 Task: Look for space in East Millcreek, United States from 6th September, 2023 to 15th September, 2023 for 6 adults in price range Rs.8000 to Rs.12000. Place can be entire place or private room with 6 bedrooms having 6 beds and 6 bathrooms. Property type can be house, flat, guest house. Amenities needed are: wifi, TV, free parkinig on premises, gym, breakfast. Booking option can be shelf check-in. Required host language is English.
Action: Mouse moved to (422, 105)
Screenshot: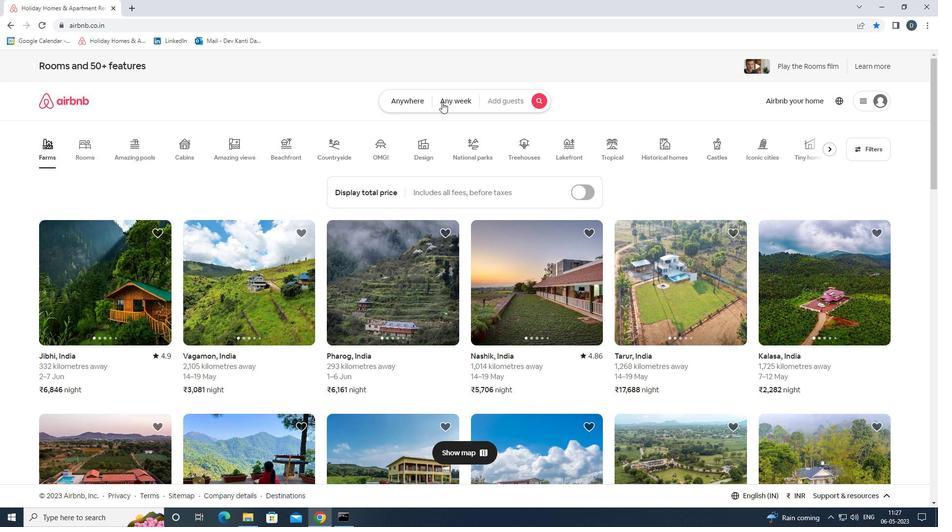 
Action: Mouse pressed left at (422, 105)
Screenshot: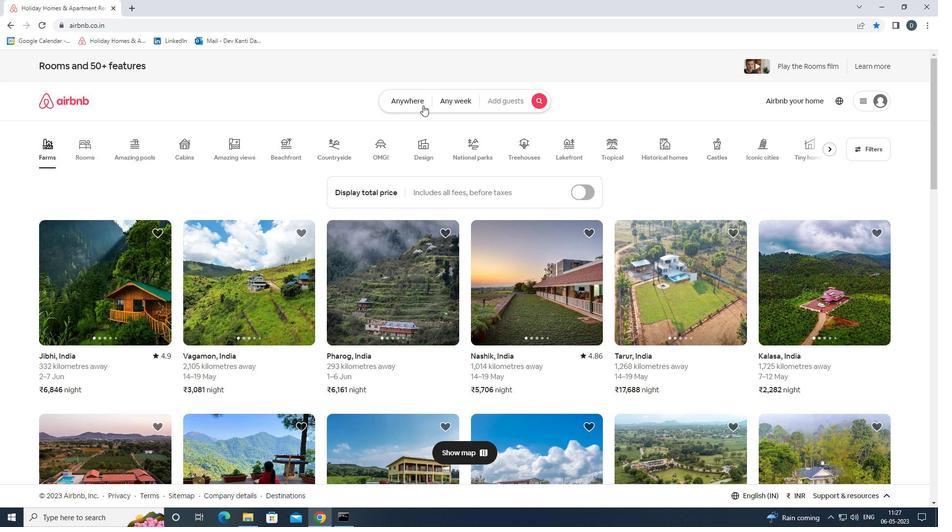 
Action: Mouse moved to (335, 139)
Screenshot: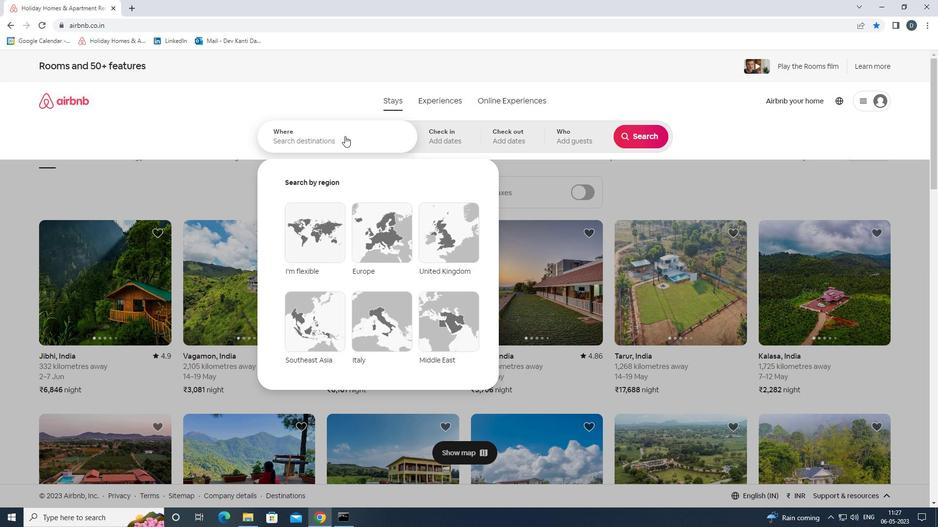 
Action: Mouse pressed left at (335, 139)
Screenshot: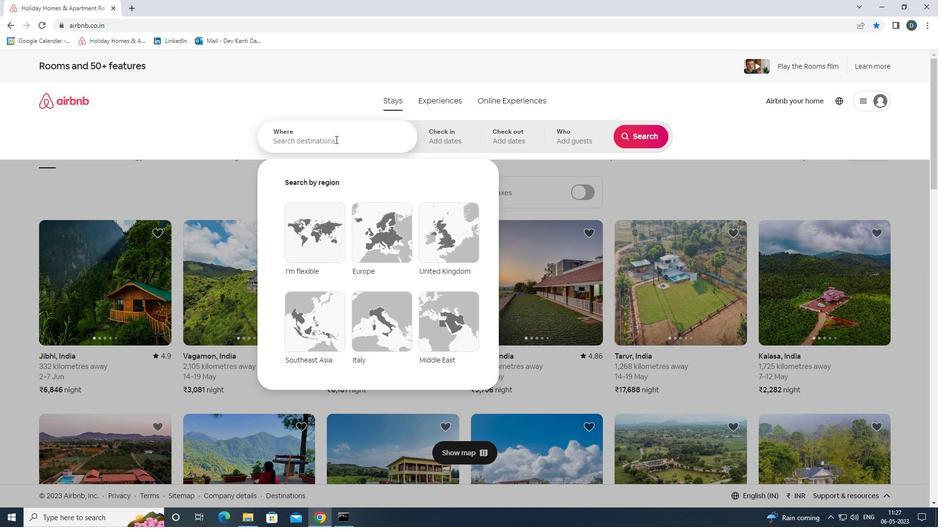 
Action: Key pressed <Key.shift>EAST<Key.space><Key.shift>MILLCREEK,<Key.shift>UNITED<Key.space><Key.shift>STATE<Key.backspace><Key.backspace><Key.backspace><Key.backspace>TATES<Key.enter>
Screenshot: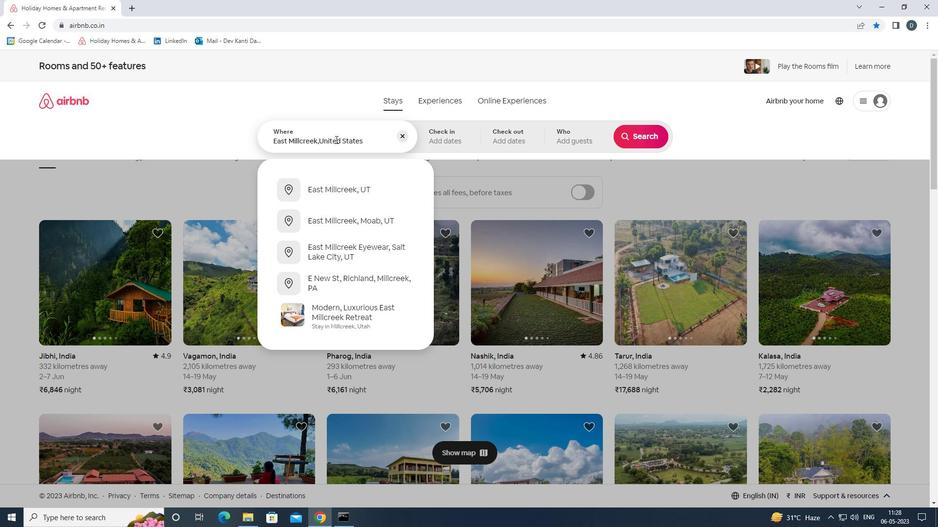 
Action: Mouse moved to (637, 219)
Screenshot: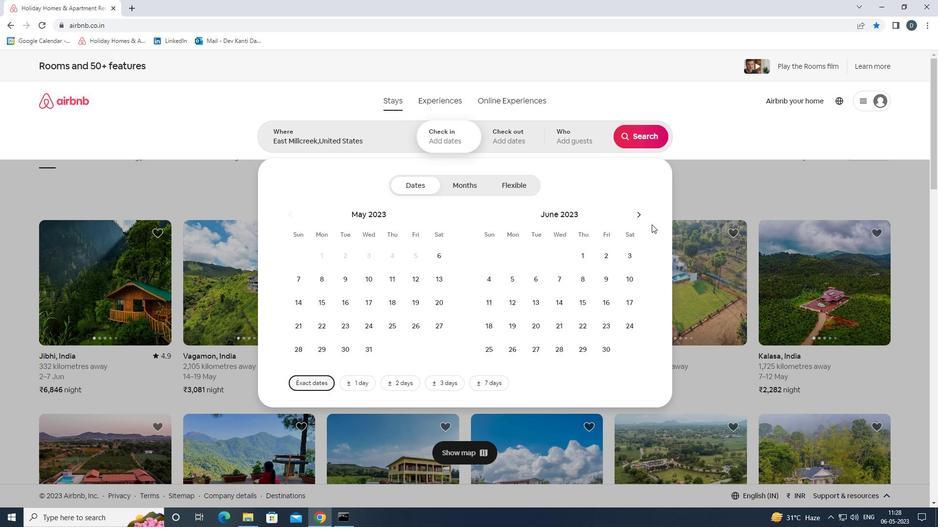 
Action: Mouse pressed left at (637, 219)
Screenshot: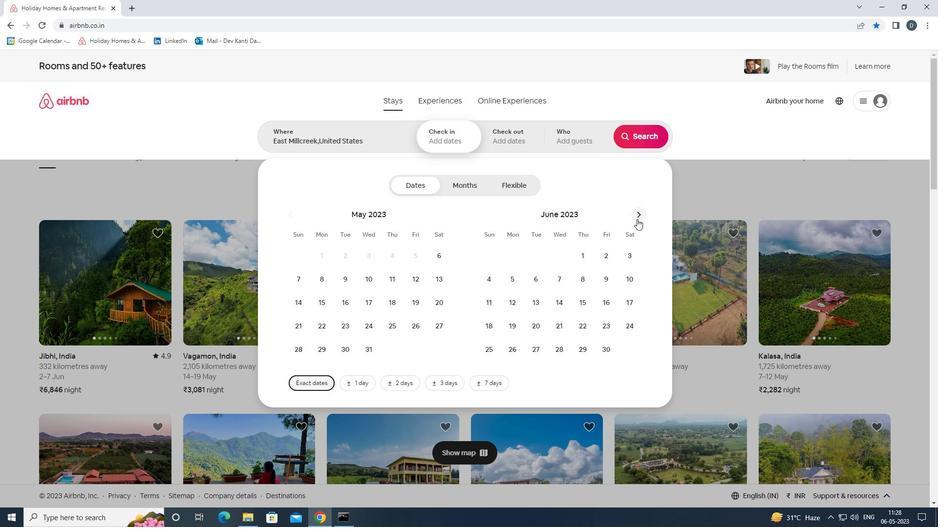 
Action: Mouse pressed left at (637, 219)
Screenshot: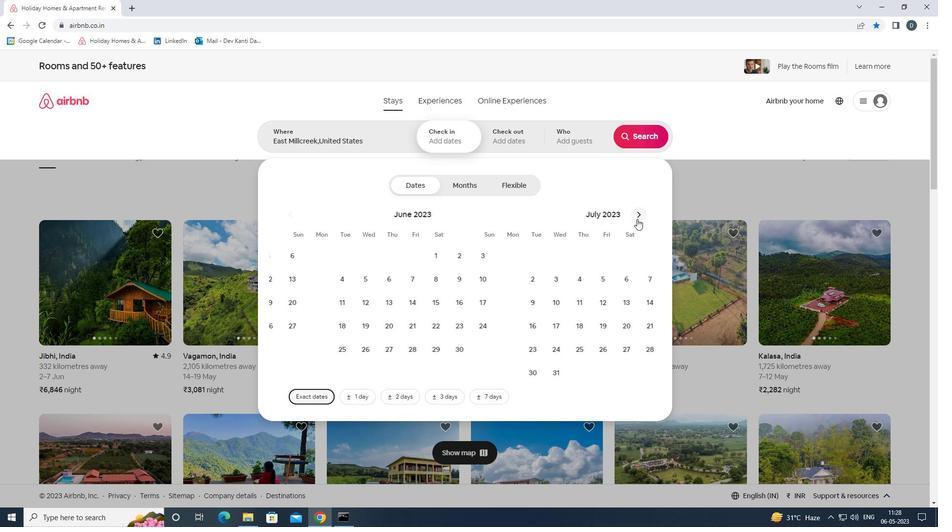 
Action: Mouse pressed left at (637, 219)
Screenshot: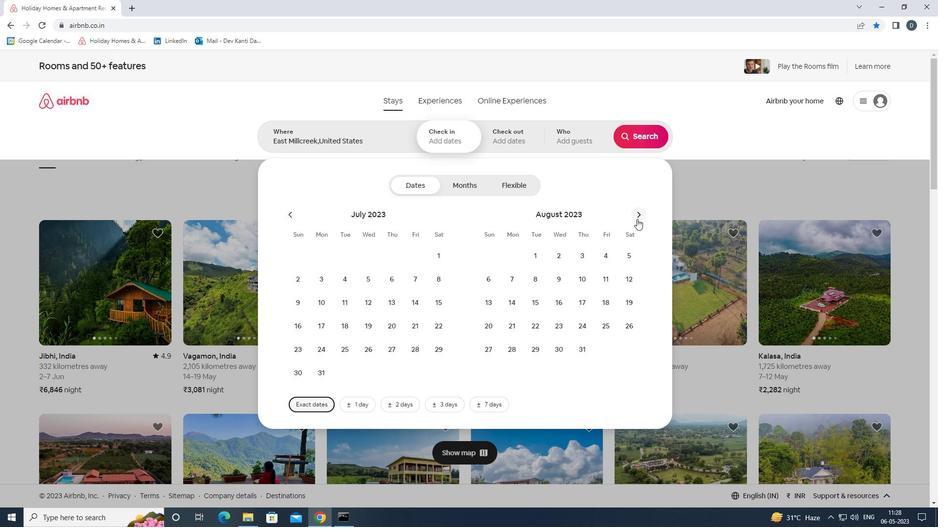 
Action: Mouse moved to (561, 279)
Screenshot: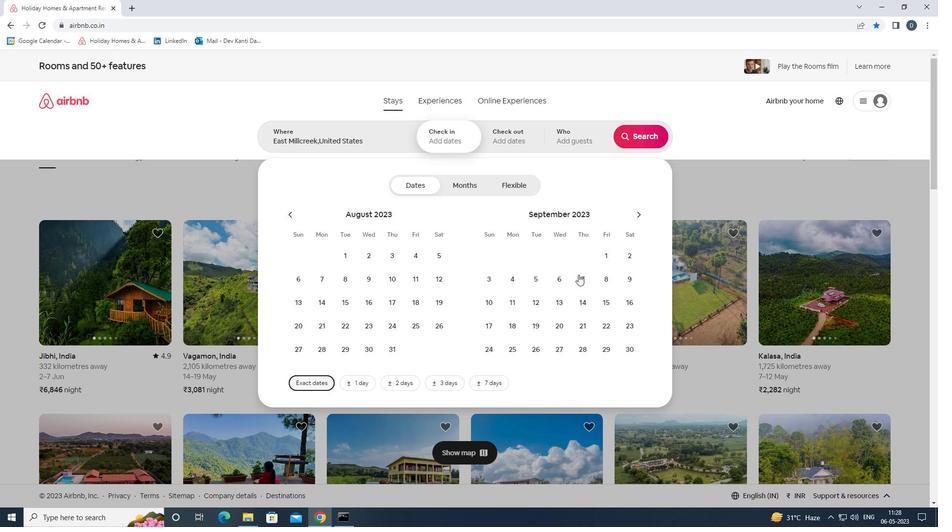 
Action: Mouse pressed left at (561, 279)
Screenshot: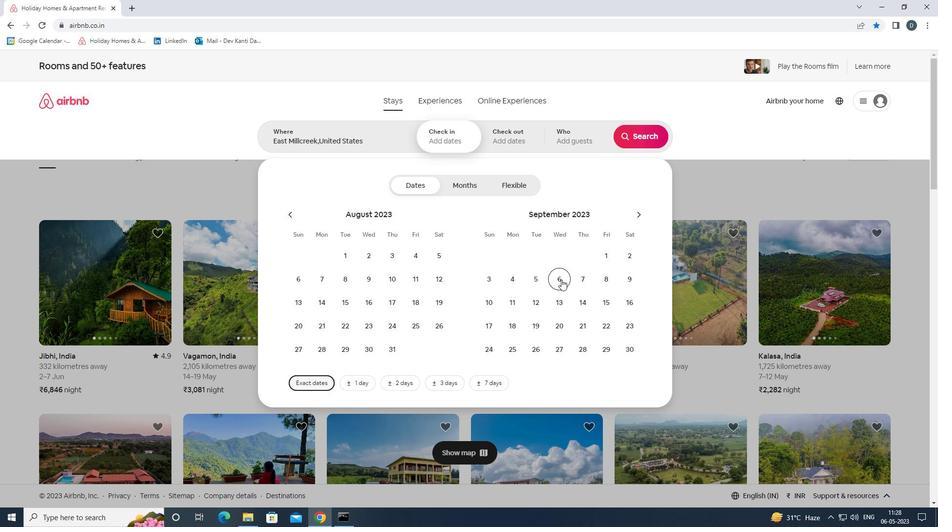 
Action: Mouse moved to (611, 300)
Screenshot: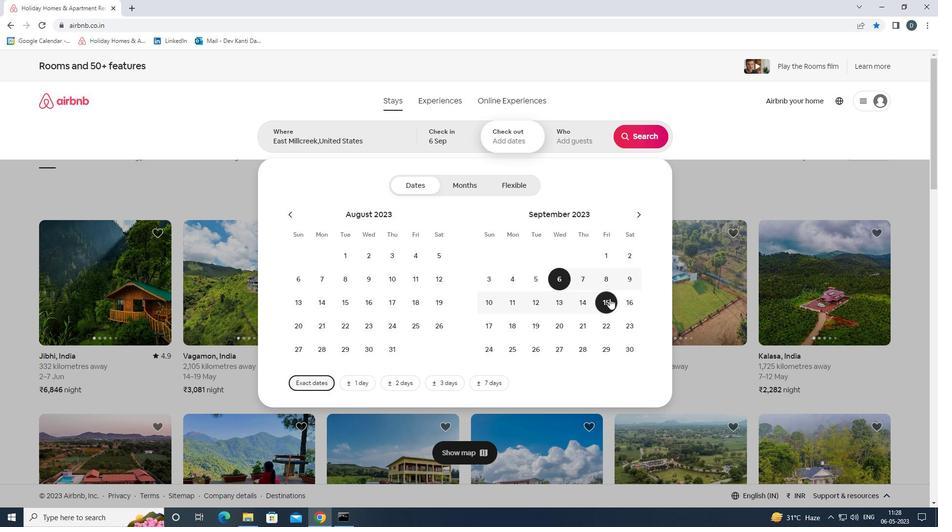 
Action: Mouse pressed left at (611, 300)
Screenshot: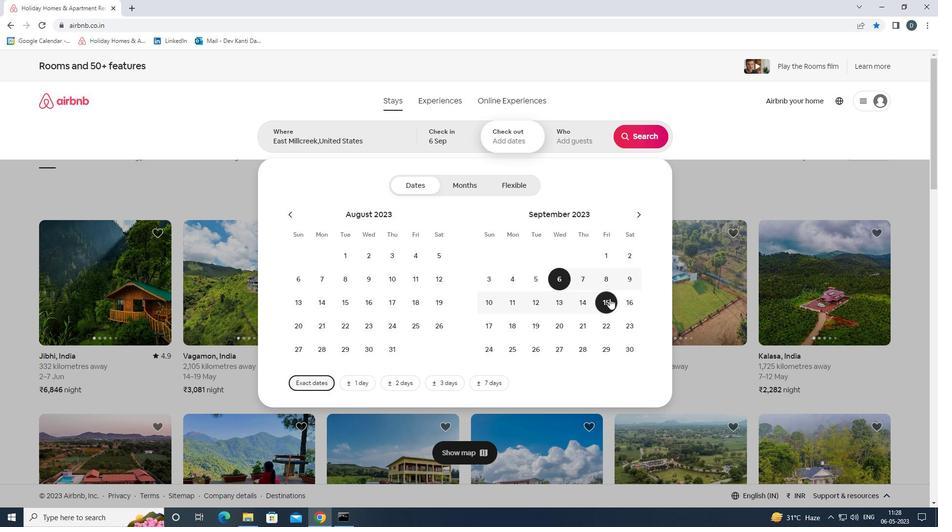 
Action: Mouse moved to (575, 140)
Screenshot: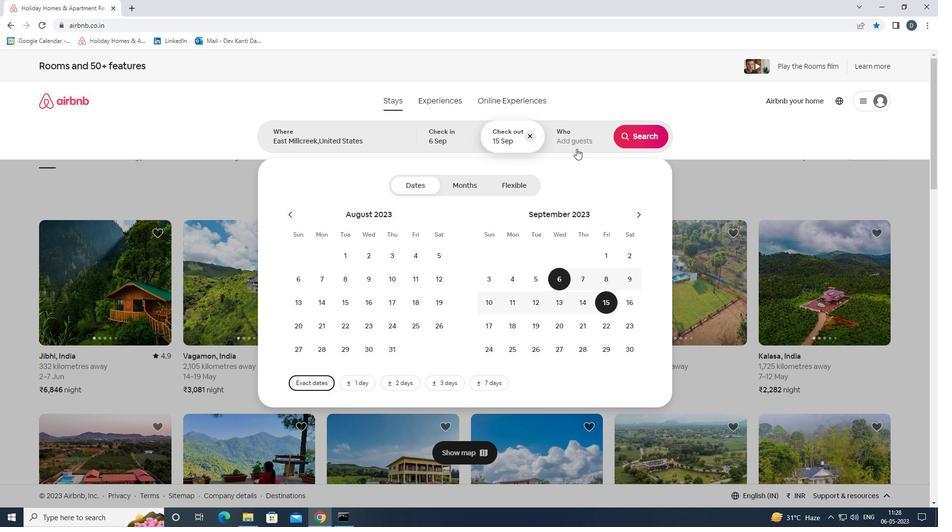 
Action: Mouse pressed left at (575, 140)
Screenshot: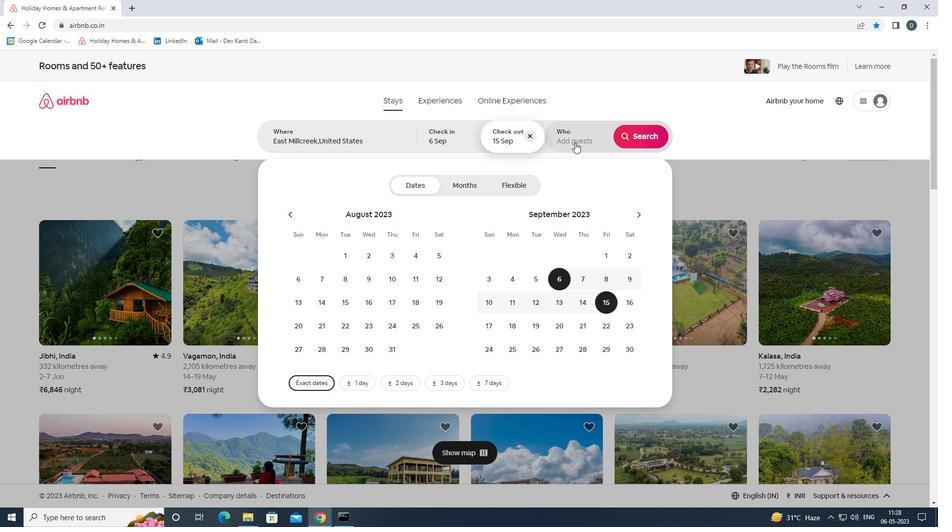 
Action: Mouse moved to (639, 190)
Screenshot: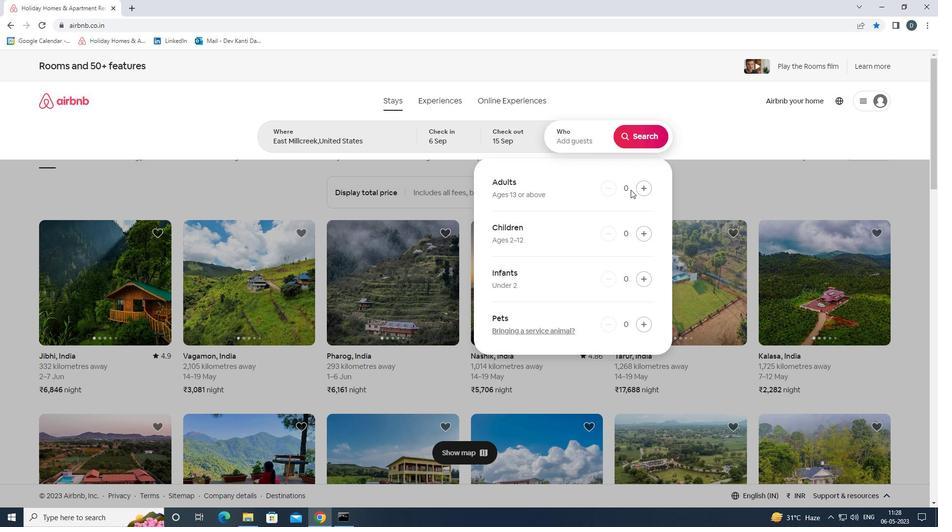 
Action: Mouse pressed left at (639, 190)
Screenshot: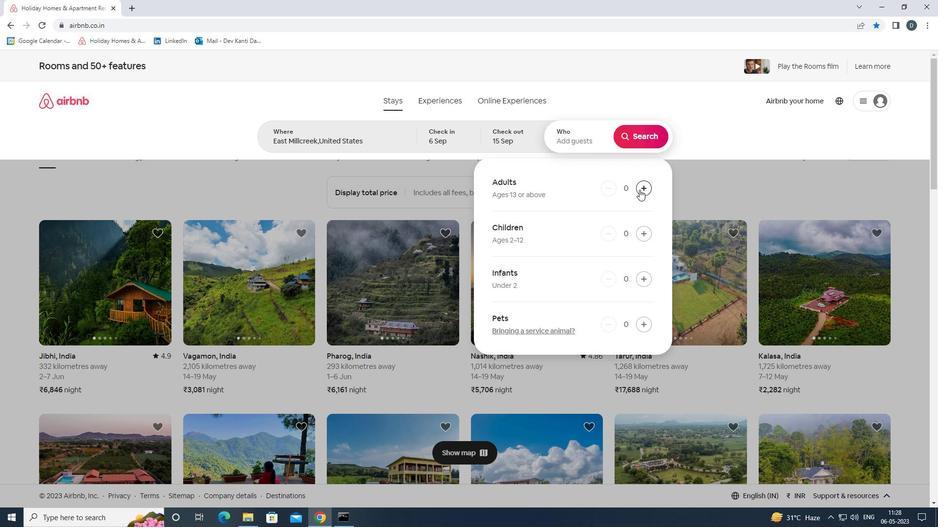 
Action: Mouse pressed left at (639, 190)
Screenshot: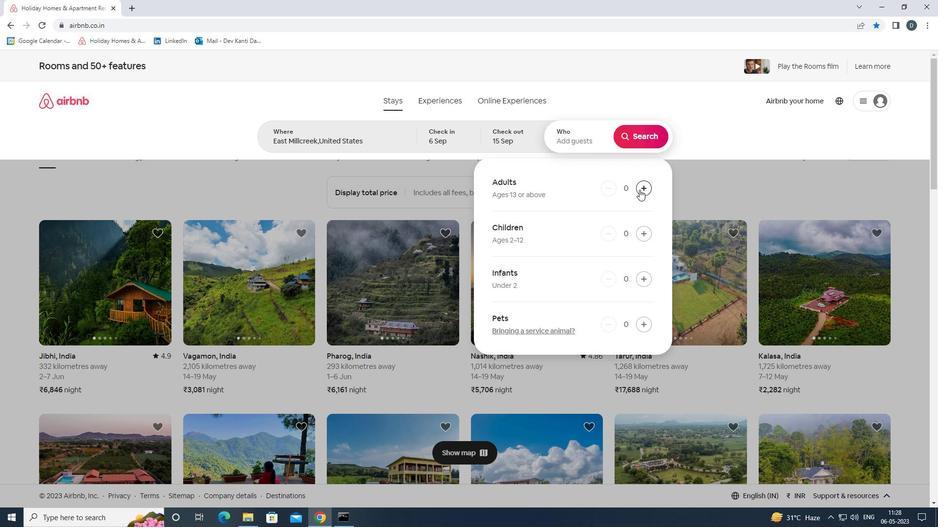 
Action: Mouse pressed left at (639, 190)
Screenshot: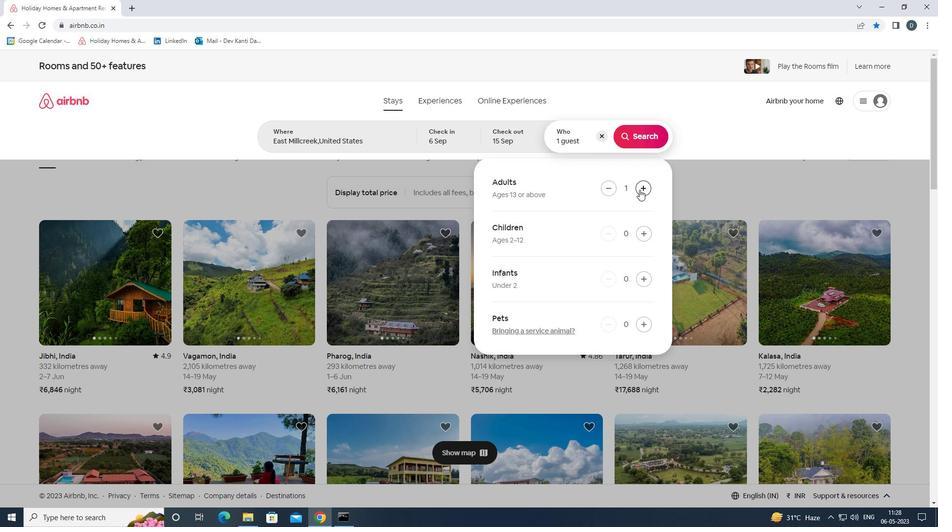 
Action: Mouse pressed left at (639, 190)
Screenshot: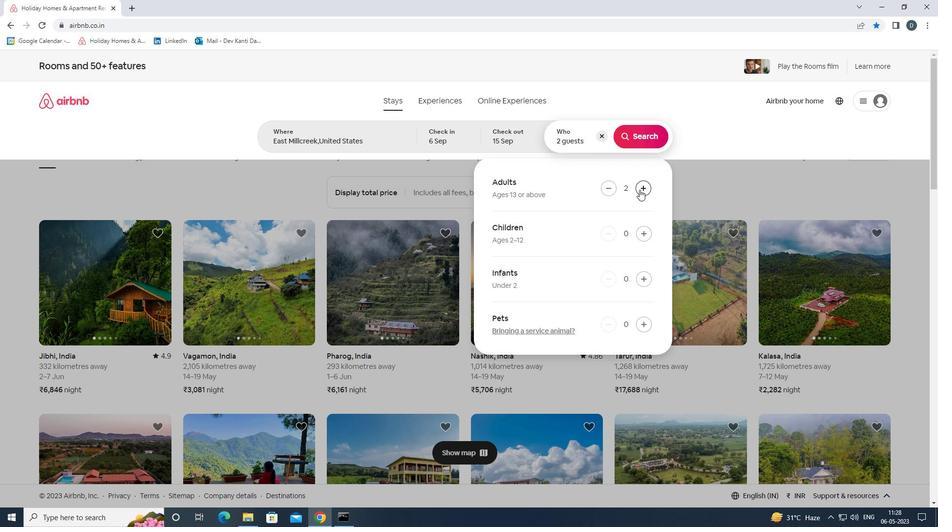 
Action: Mouse pressed left at (639, 190)
Screenshot: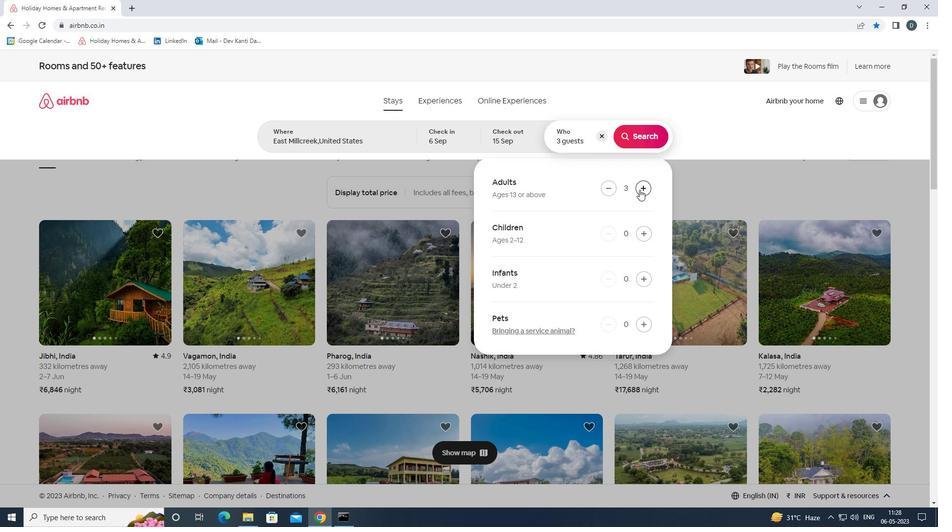 
Action: Mouse pressed left at (639, 190)
Screenshot: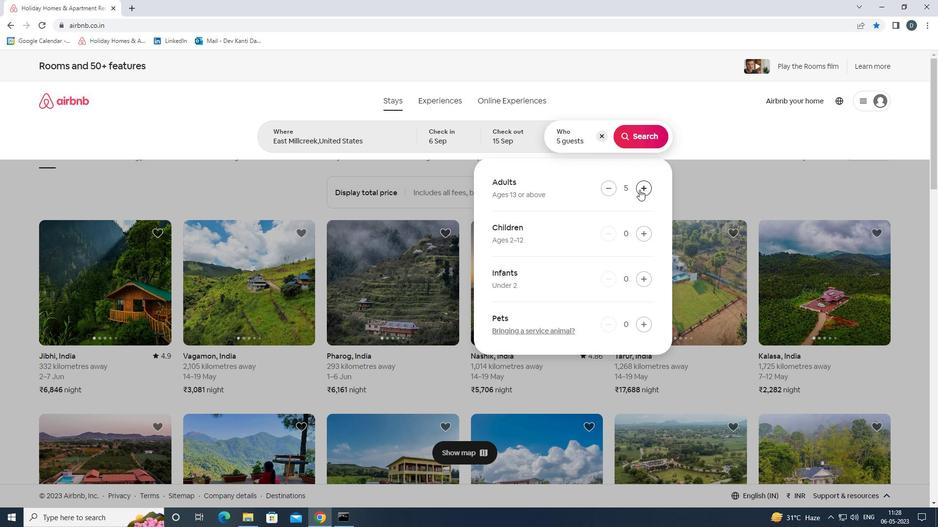 
Action: Mouse moved to (639, 134)
Screenshot: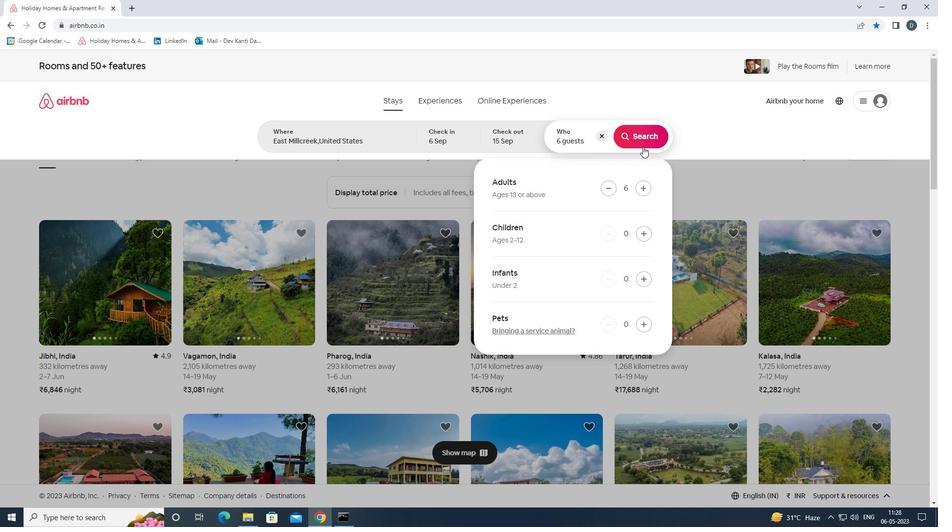 
Action: Mouse pressed left at (639, 134)
Screenshot: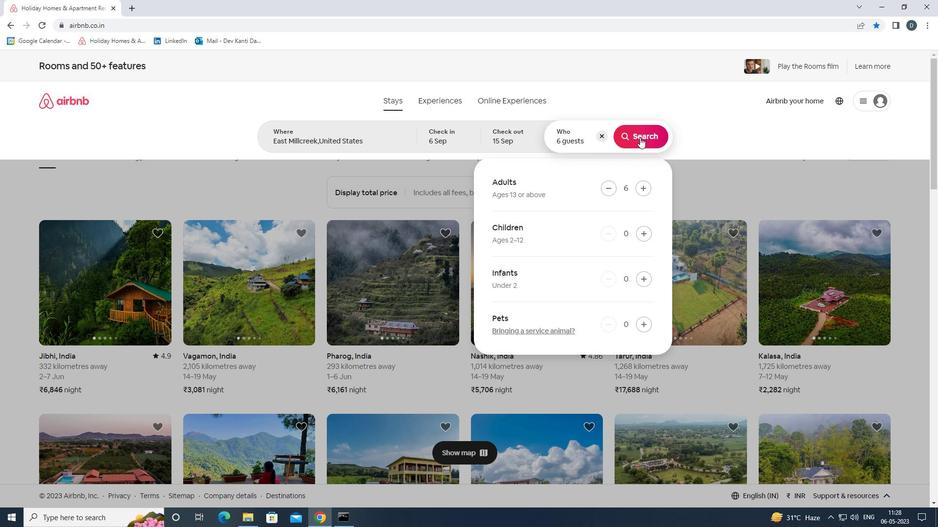 
Action: Mouse moved to (897, 113)
Screenshot: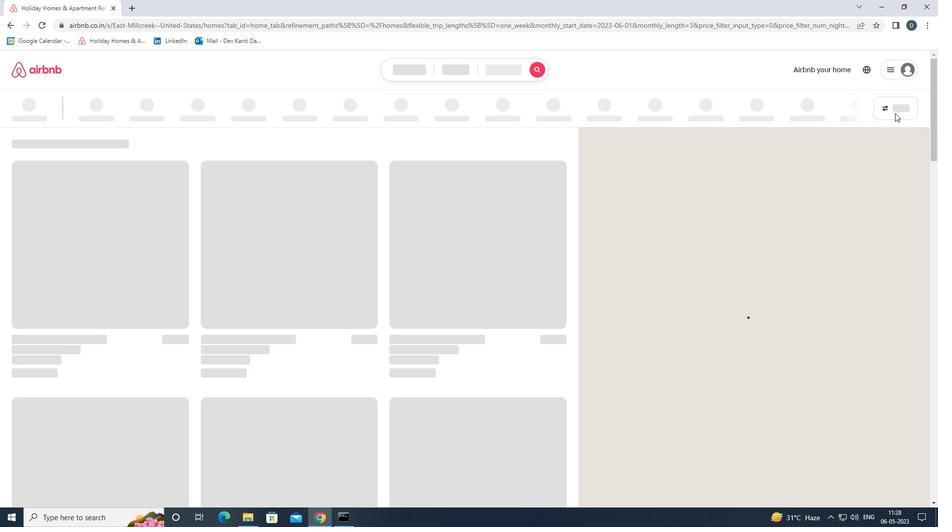 
Action: Mouse pressed left at (897, 113)
Screenshot: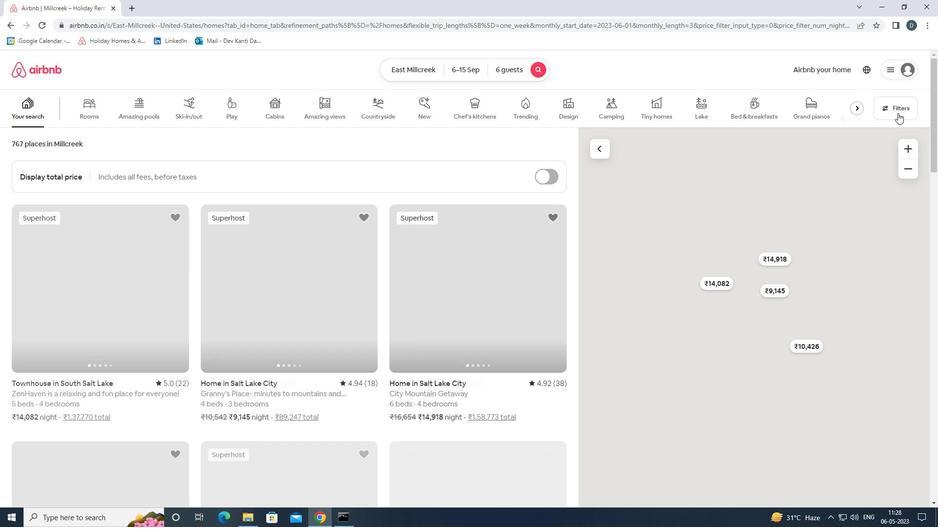 
Action: Mouse moved to (370, 348)
Screenshot: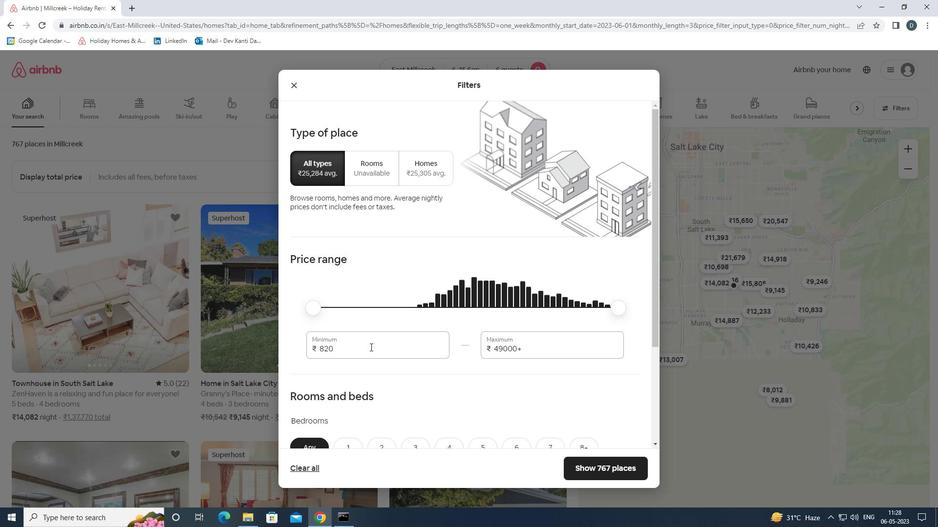 
Action: Mouse pressed left at (370, 348)
Screenshot: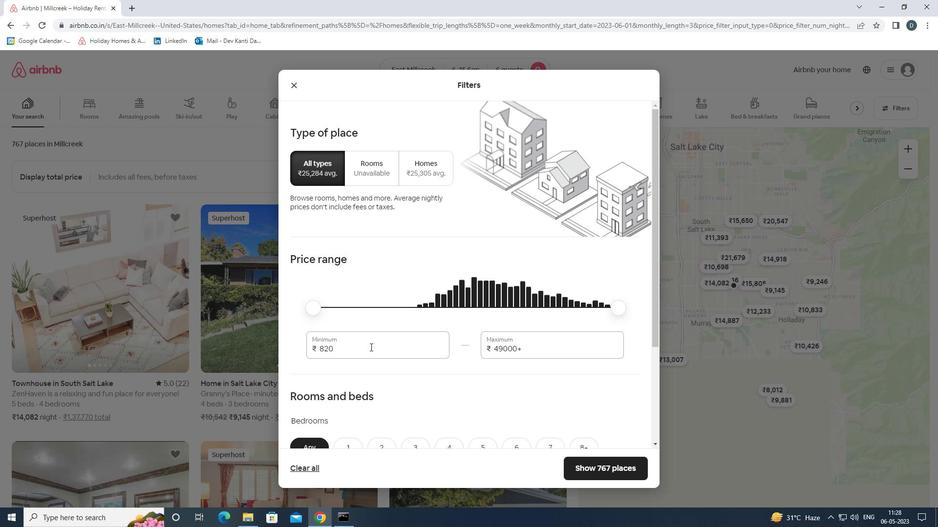 
Action: Mouse pressed left at (370, 348)
Screenshot: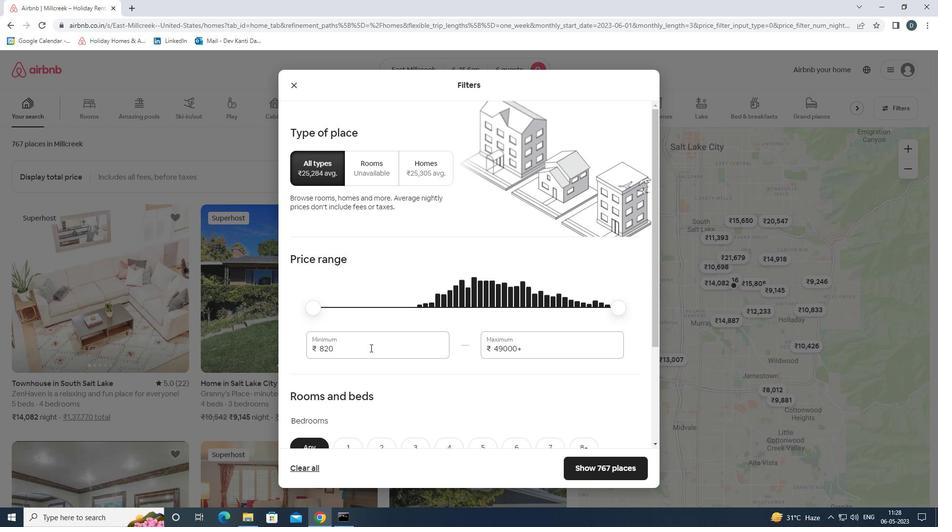 
Action: Key pressed 8000<Key.tab>ctrl+A<'1'><'2'><'0'><'0'><'0'>
Screenshot: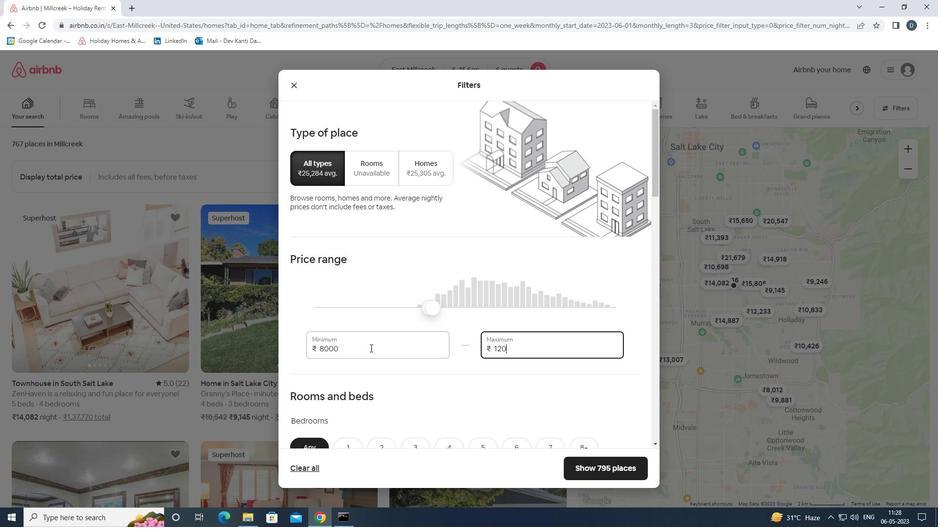 
Action: Mouse moved to (366, 338)
Screenshot: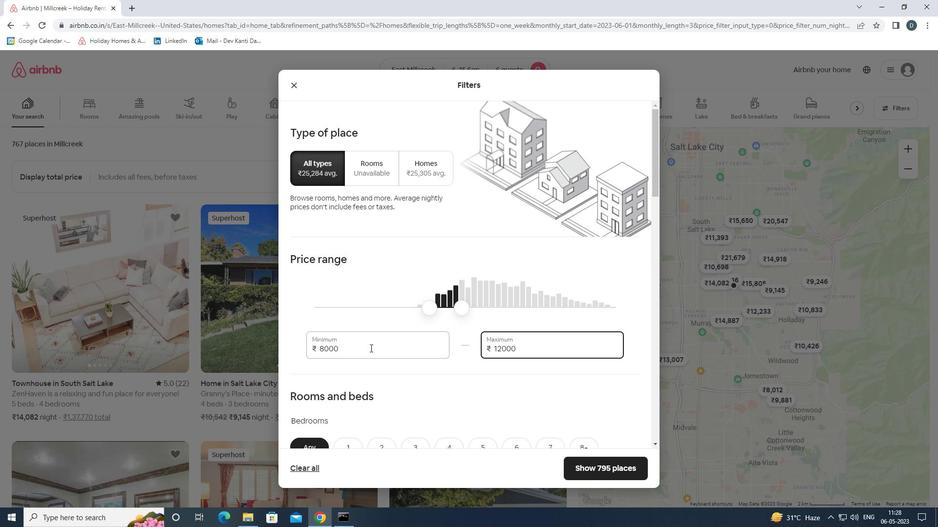 
Action: Mouse scrolled (366, 337) with delta (0, 0)
Screenshot: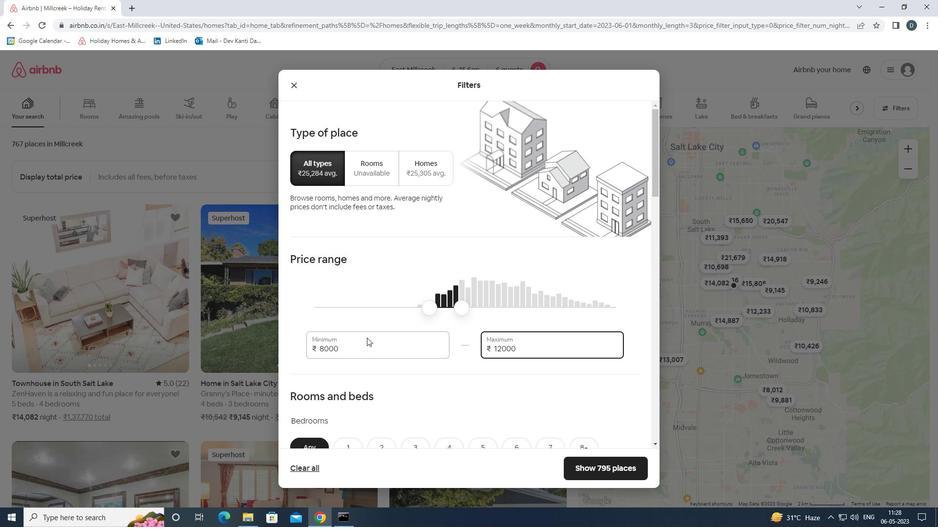 
Action: Mouse scrolled (366, 337) with delta (0, 0)
Screenshot: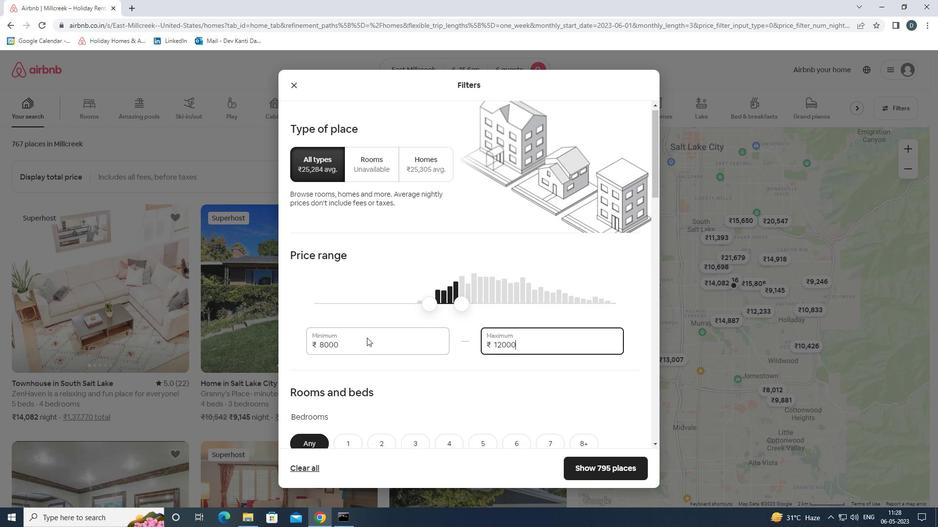 
Action: Mouse scrolled (366, 337) with delta (0, 0)
Screenshot: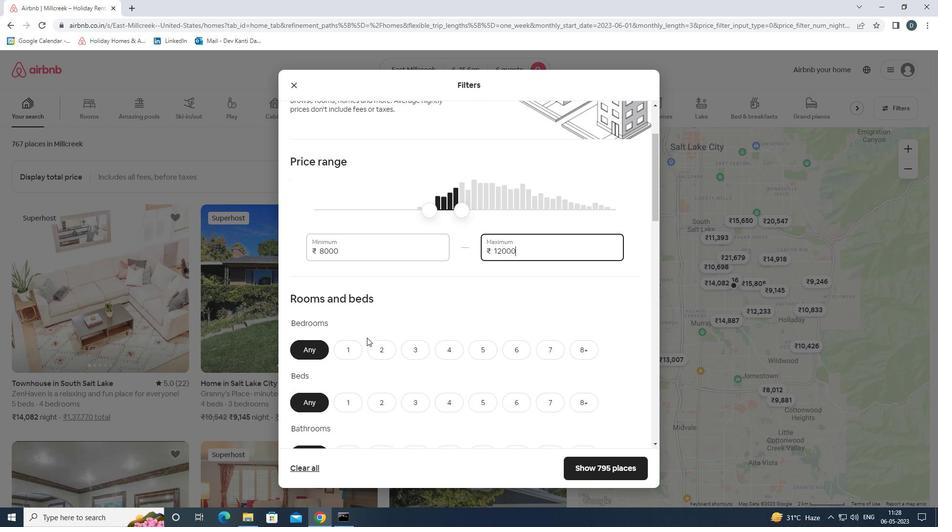 
Action: Mouse scrolled (366, 337) with delta (0, 0)
Screenshot: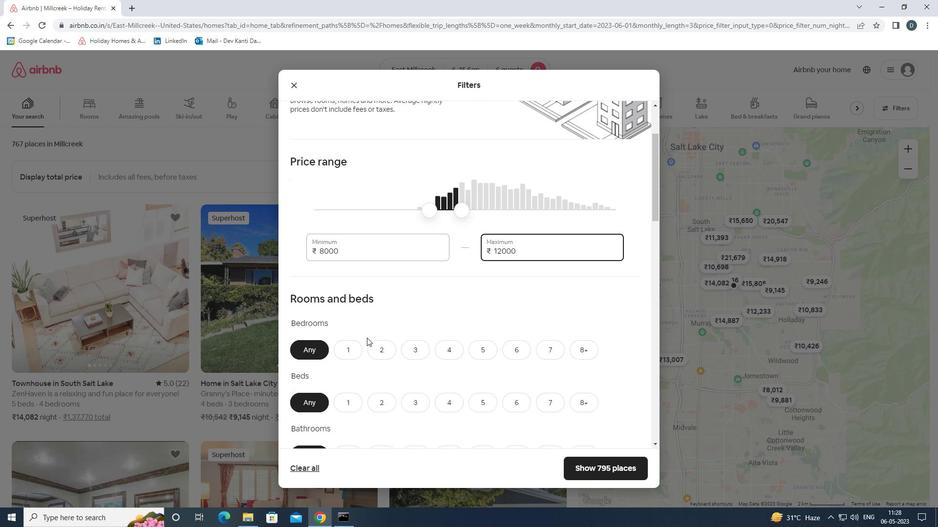 
Action: Mouse moved to (367, 337)
Screenshot: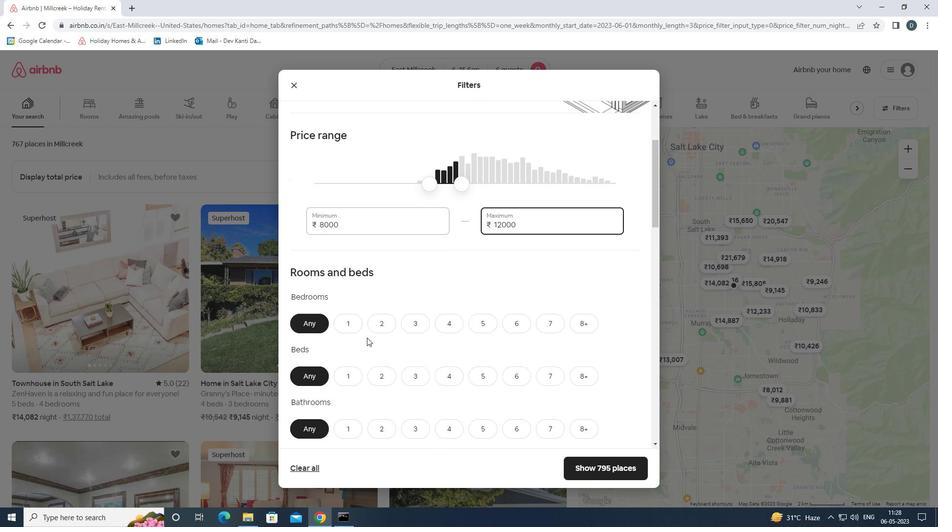 
Action: Mouse scrolled (367, 336) with delta (0, 0)
Screenshot: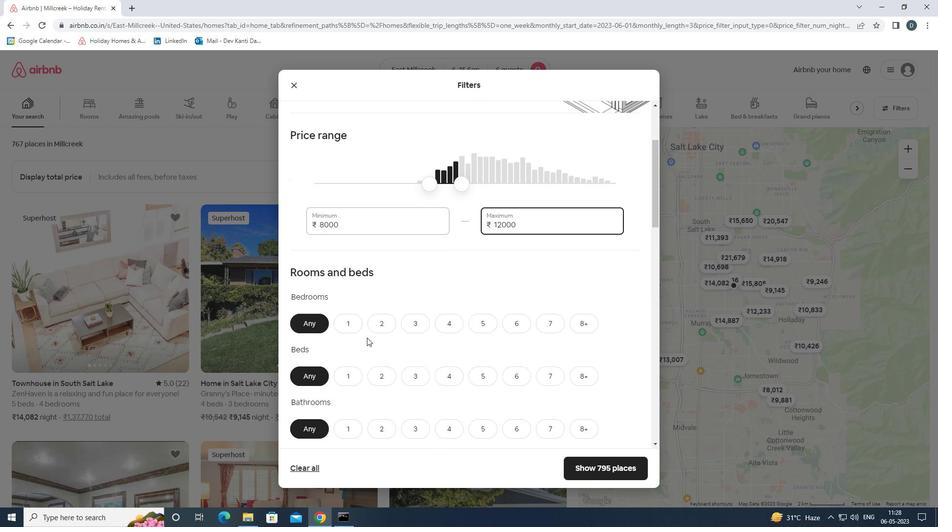 
Action: Mouse moved to (516, 198)
Screenshot: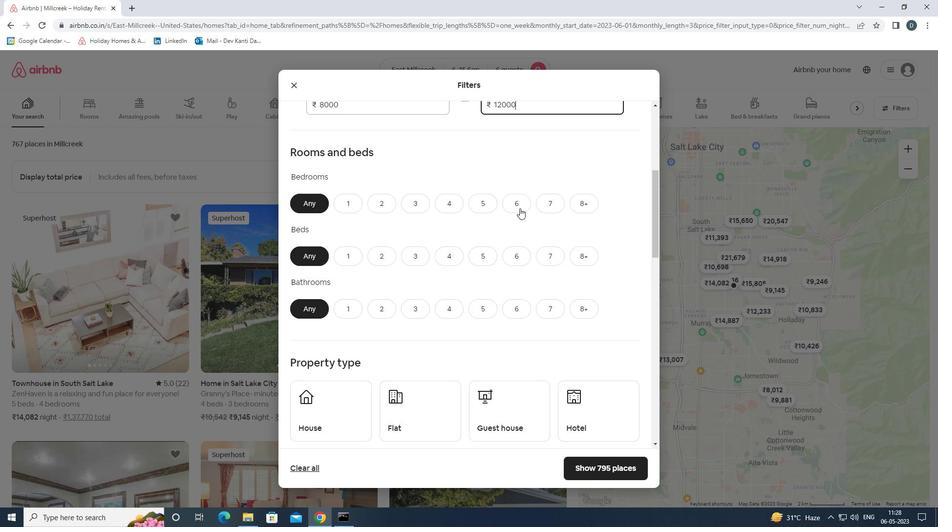 
Action: Mouse pressed left at (516, 198)
Screenshot: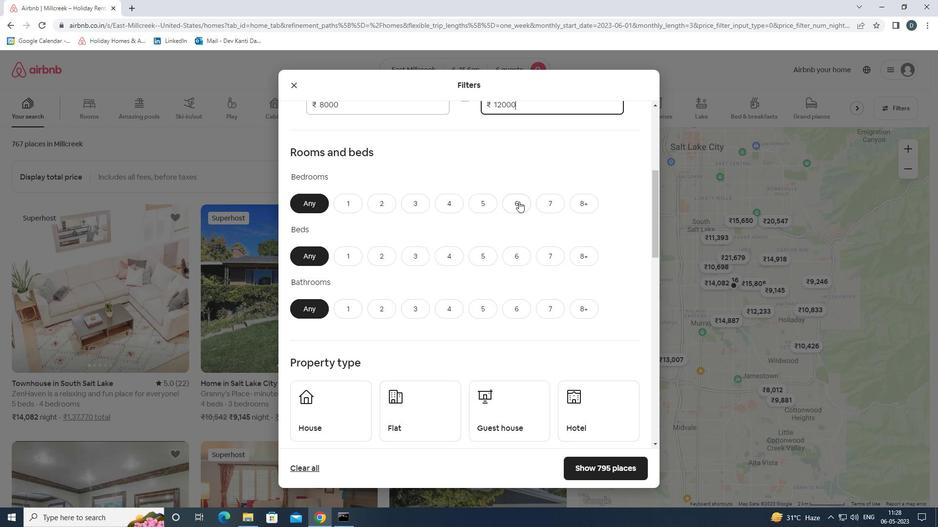 
Action: Mouse moved to (514, 252)
Screenshot: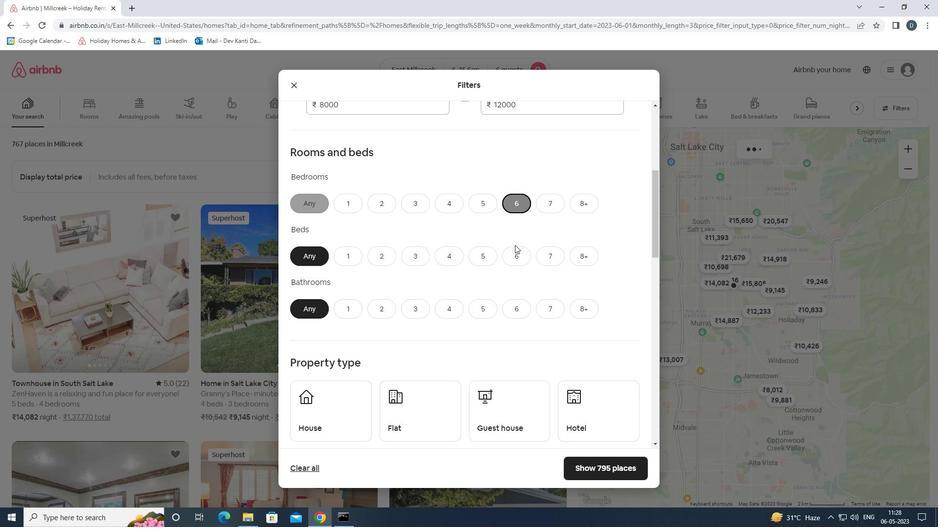 
Action: Mouse pressed left at (514, 252)
Screenshot: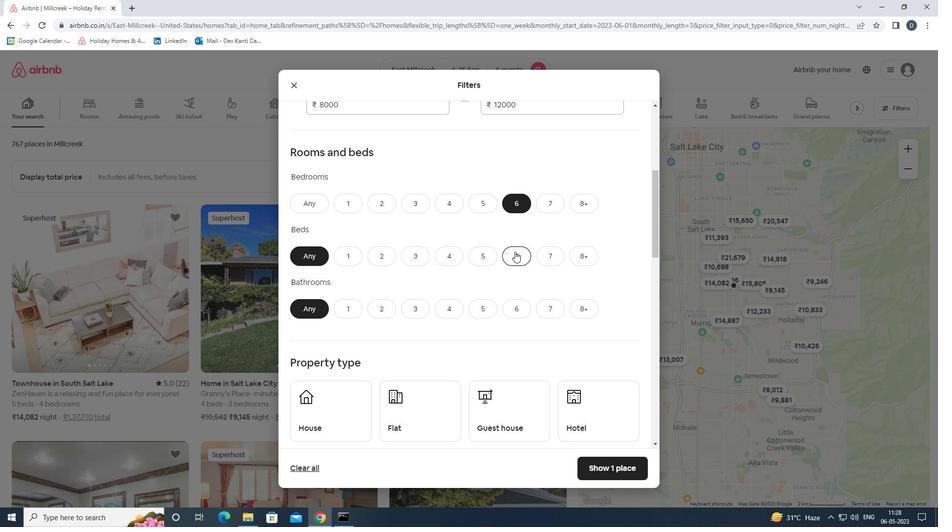 
Action: Mouse moved to (518, 306)
Screenshot: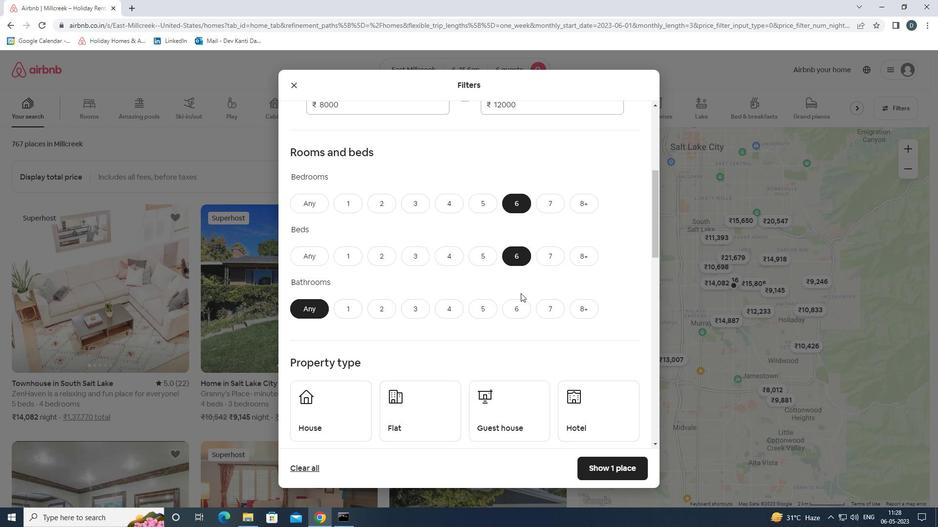 
Action: Mouse pressed left at (518, 306)
Screenshot: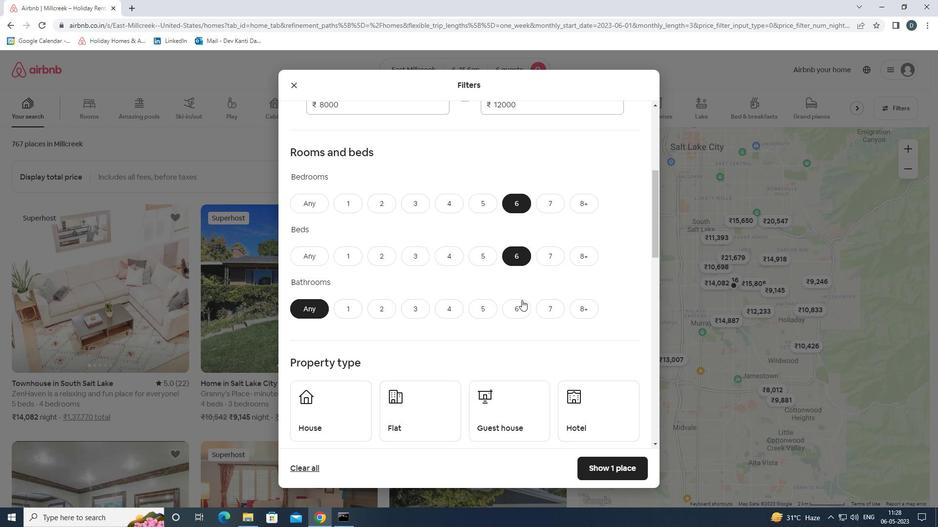 
Action: Mouse moved to (517, 306)
Screenshot: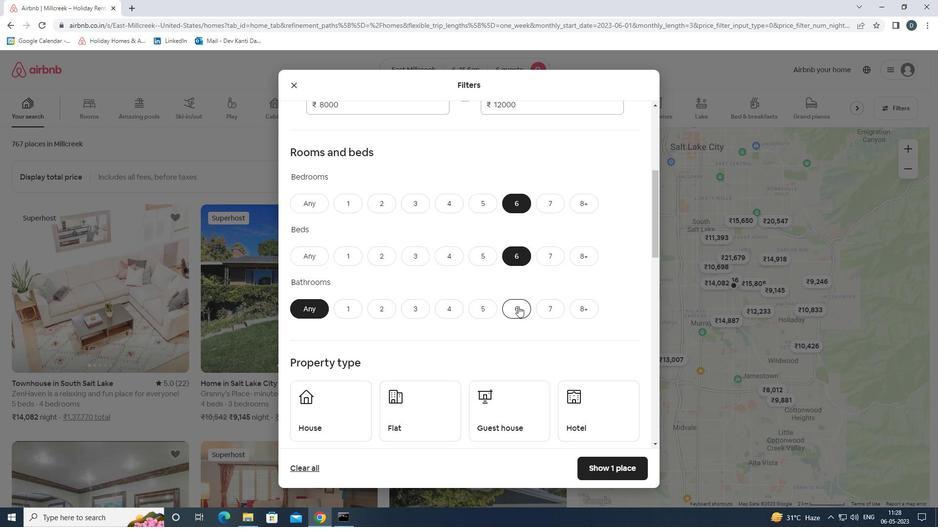 
Action: Mouse scrolled (517, 306) with delta (0, 0)
Screenshot: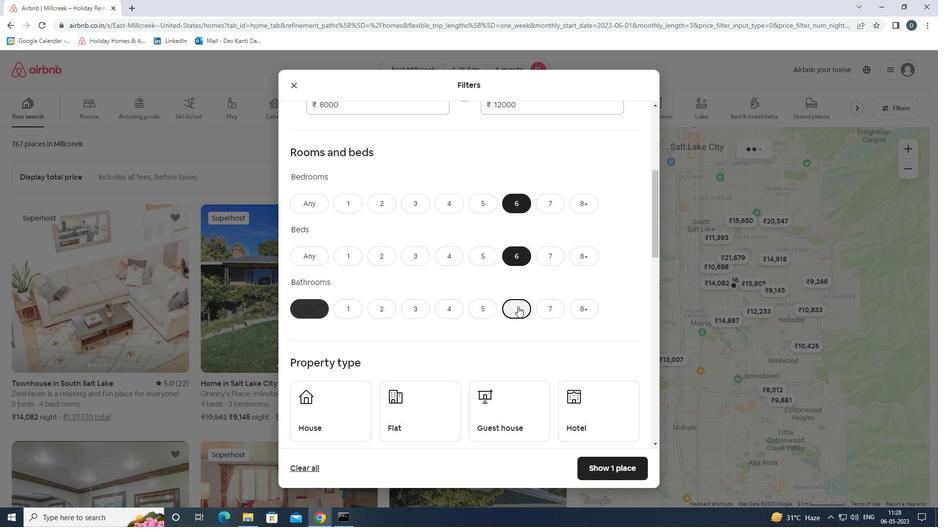 
Action: Mouse scrolled (517, 306) with delta (0, 0)
Screenshot: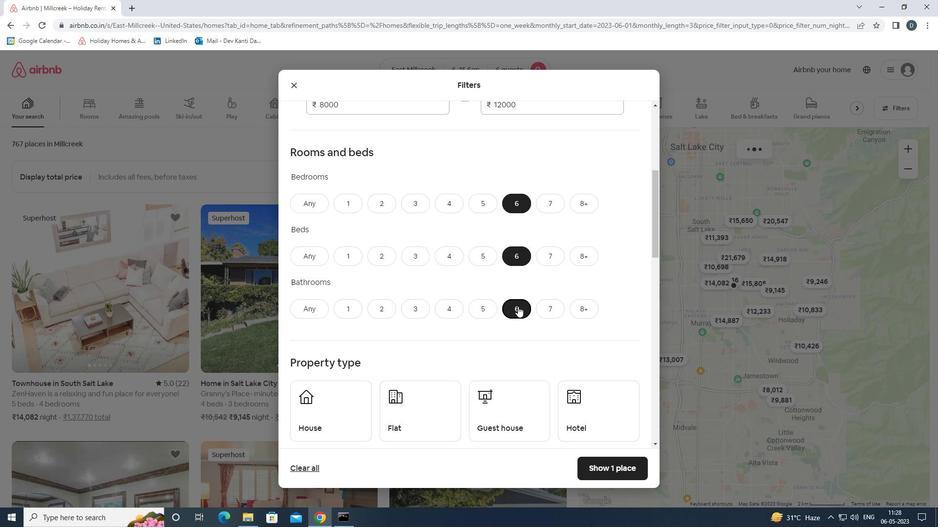 
Action: Mouse moved to (339, 331)
Screenshot: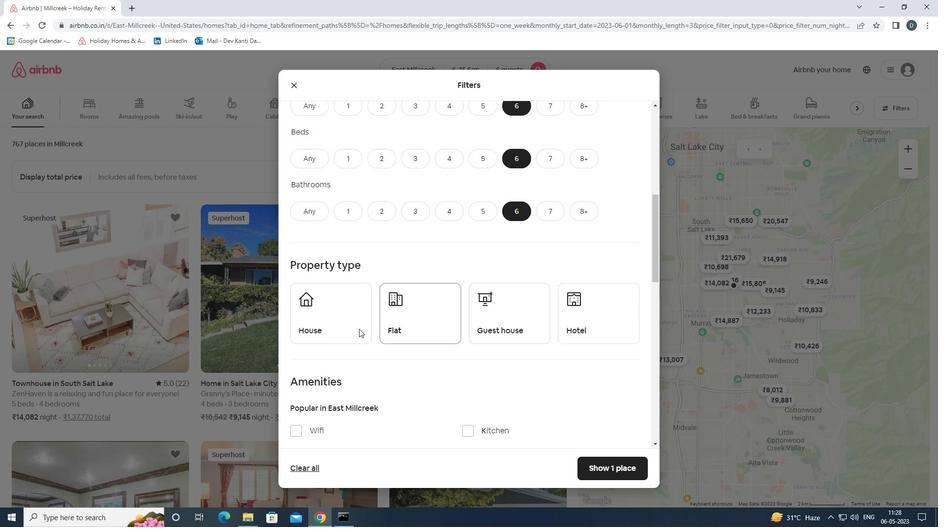 
Action: Mouse pressed left at (339, 331)
Screenshot: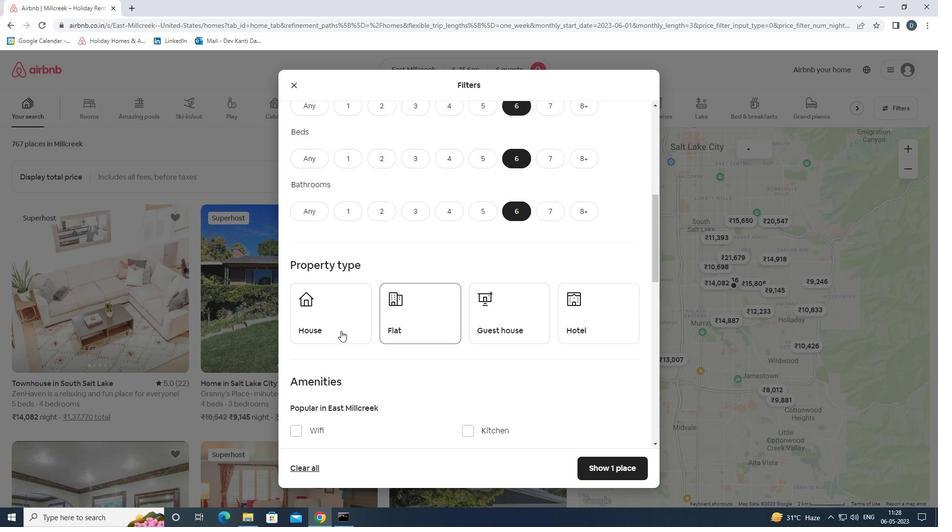 
Action: Mouse moved to (421, 324)
Screenshot: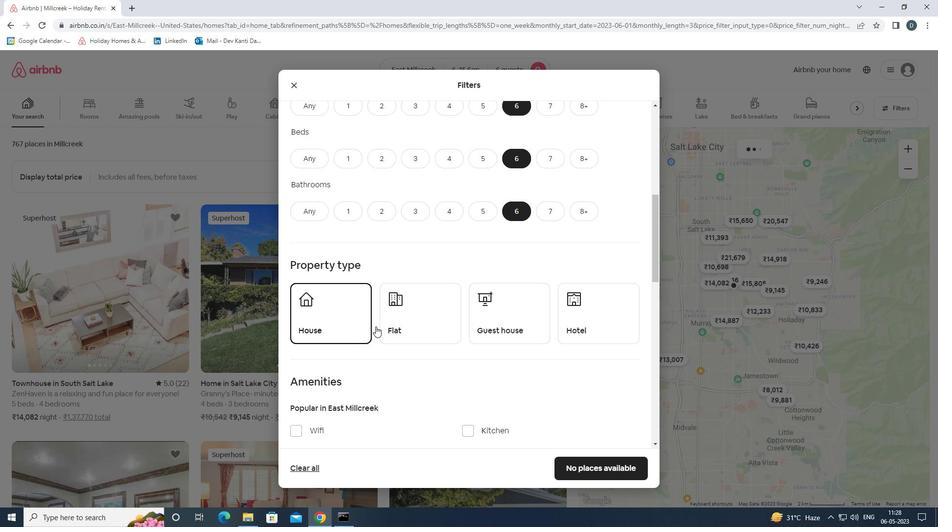 
Action: Mouse pressed left at (421, 324)
Screenshot: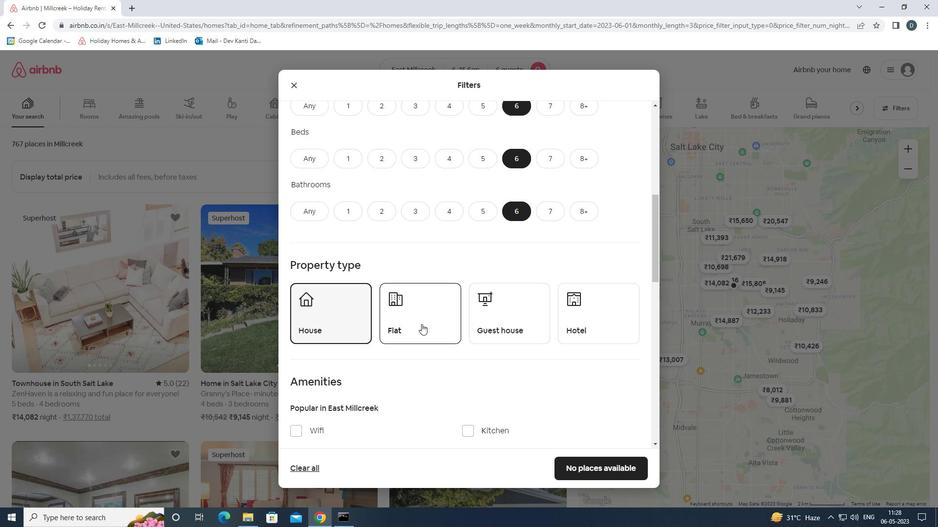 
Action: Mouse moved to (491, 316)
Screenshot: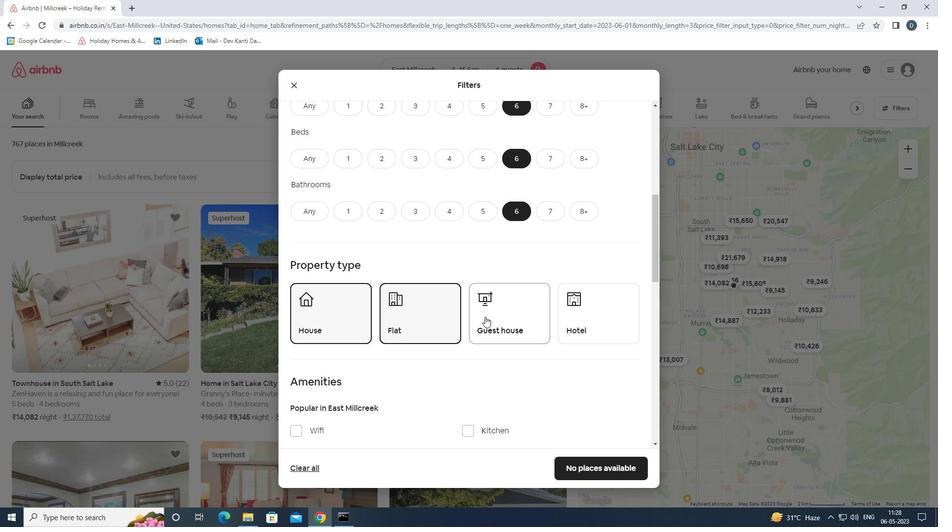 
Action: Mouse pressed left at (491, 316)
Screenshot: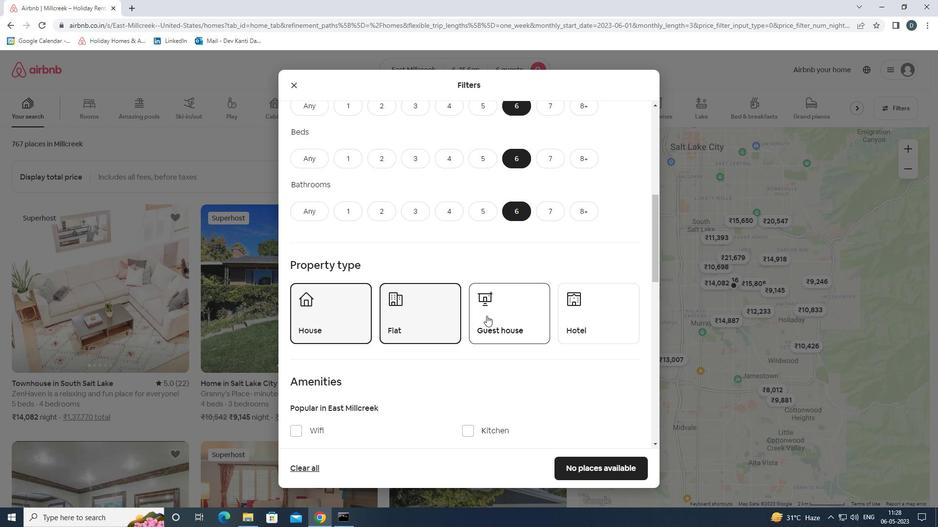 
Action: Mouse scrolled (491, 315) with delta (0, 0)
Screenshot: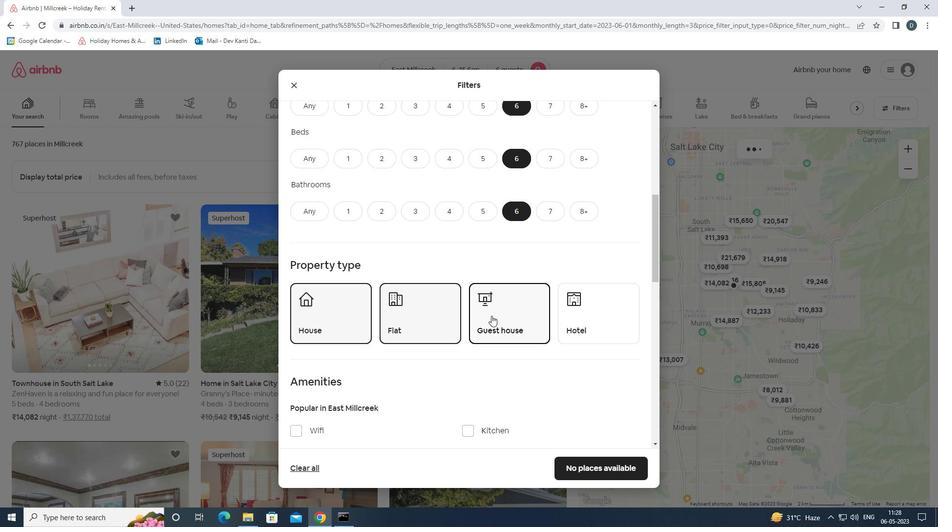 
Action: Mouse scrolled (491, 315) with delta (0, 0)
Screenshot: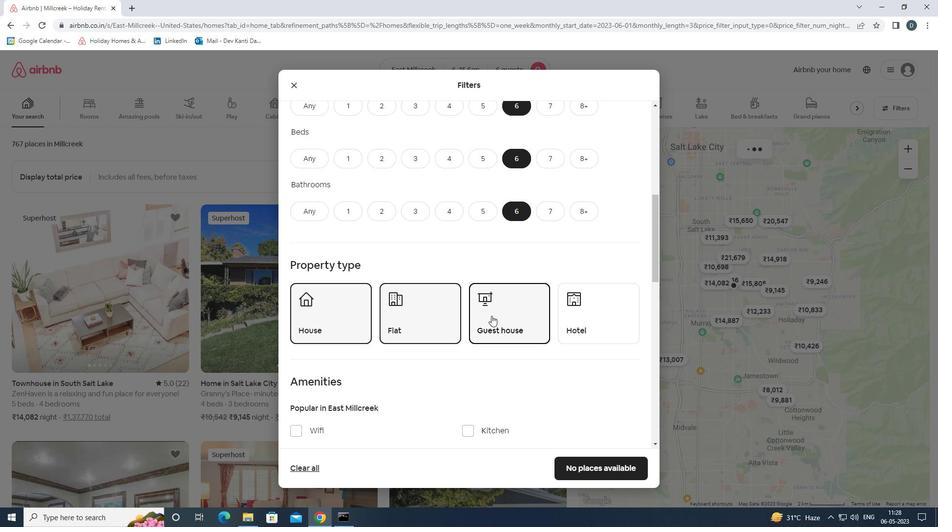 
Action: Mouse scrolled (491, 315) with delta (0, 0)
Screenshot: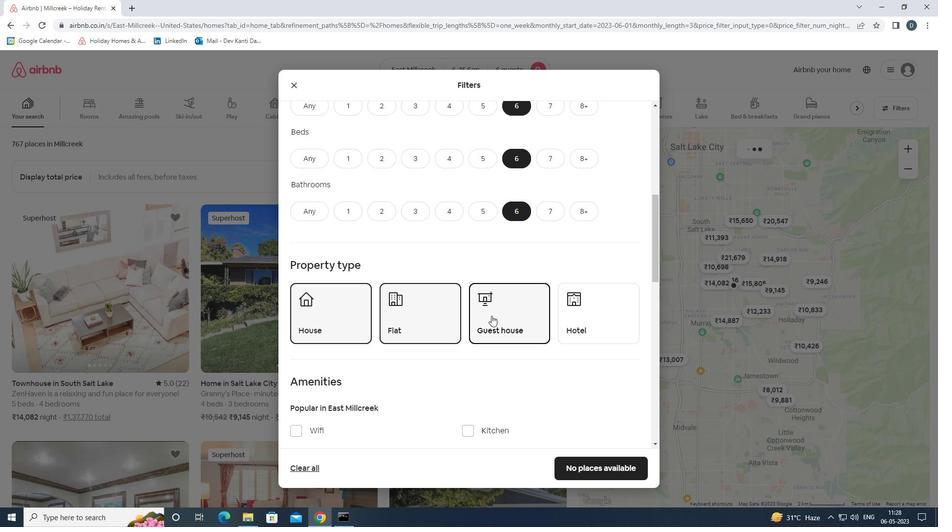
Action: Mouse moved to (318, 288)
Screenshot: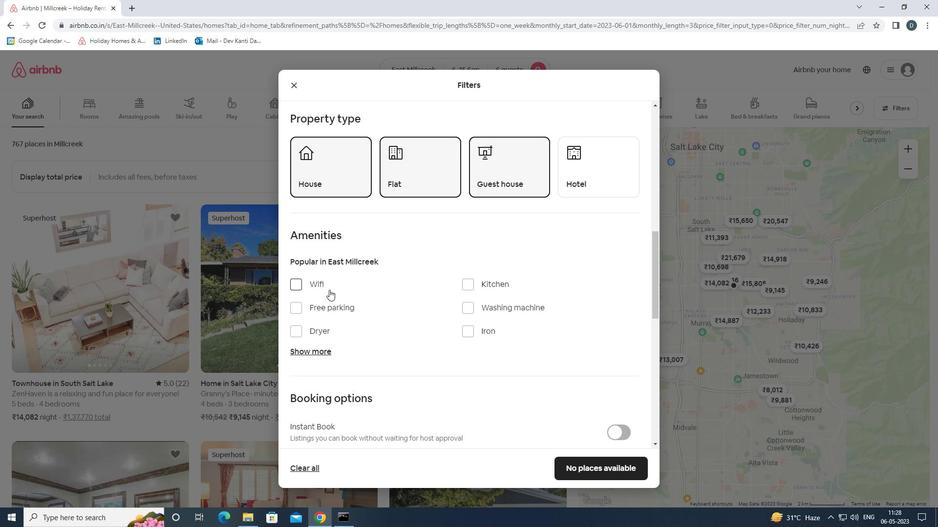 
Action: Mouse pressed left at (318, 288)
Screenshot: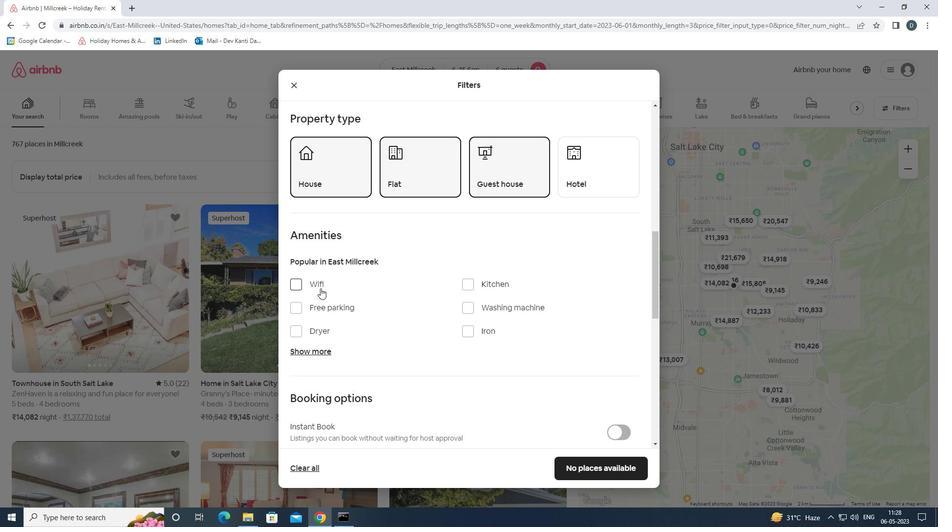 
Action: Mouse moved to (327, 307)
Screenshot: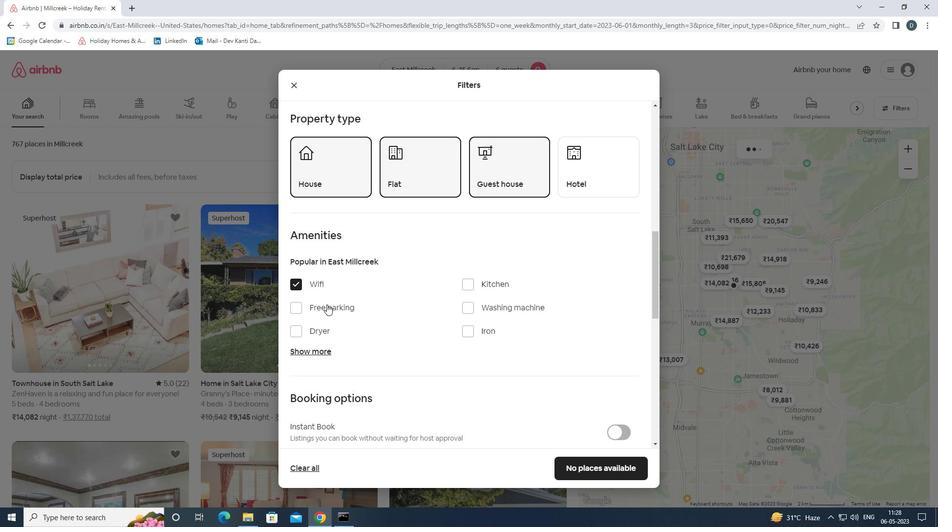 
Action: Mouse pressed left at (327, 307)
Screenshot: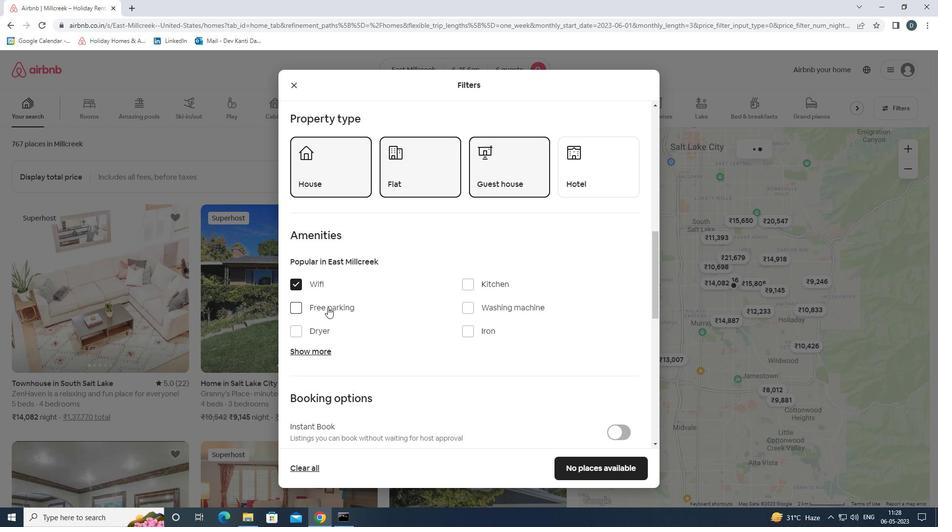
Action: Mouse moved to (315, 351)
Screenshot: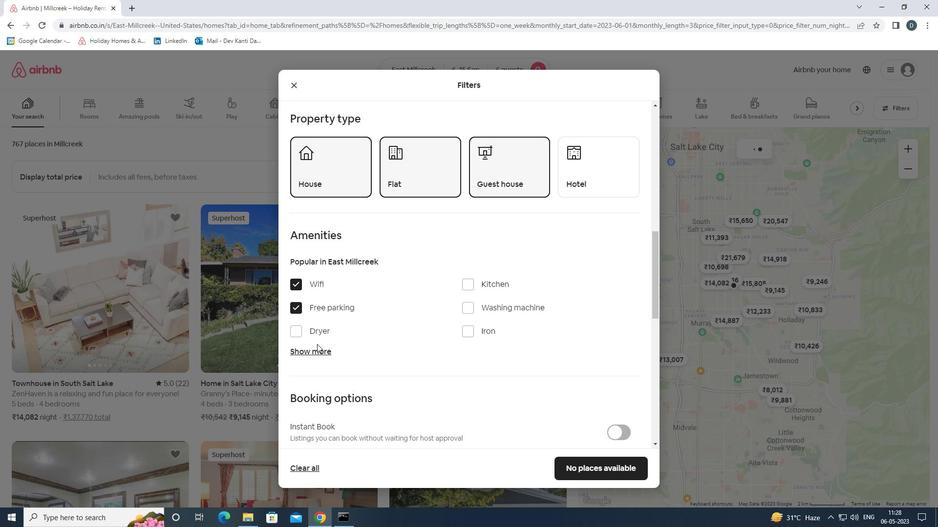 
Action: Mouse pressed left at (315, 351)
Screenshot: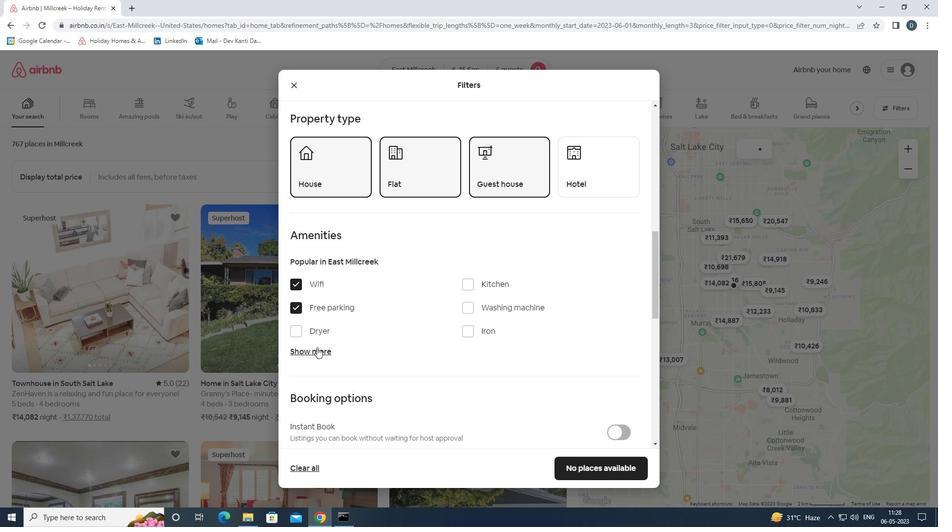 
Action: Mouse moved to (366, 346)
Screenshot: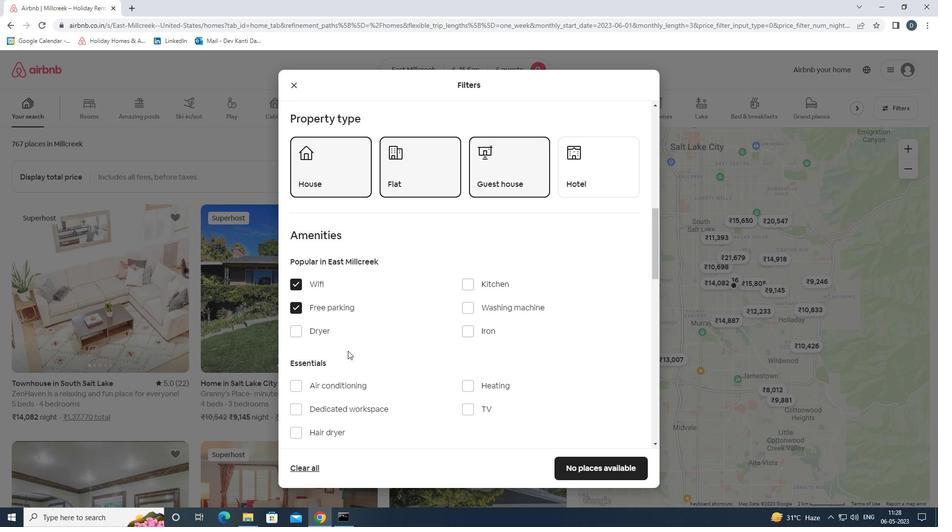 
Action: Mouse scrolled (366, 346) with delta (0, 0)
Screenshot: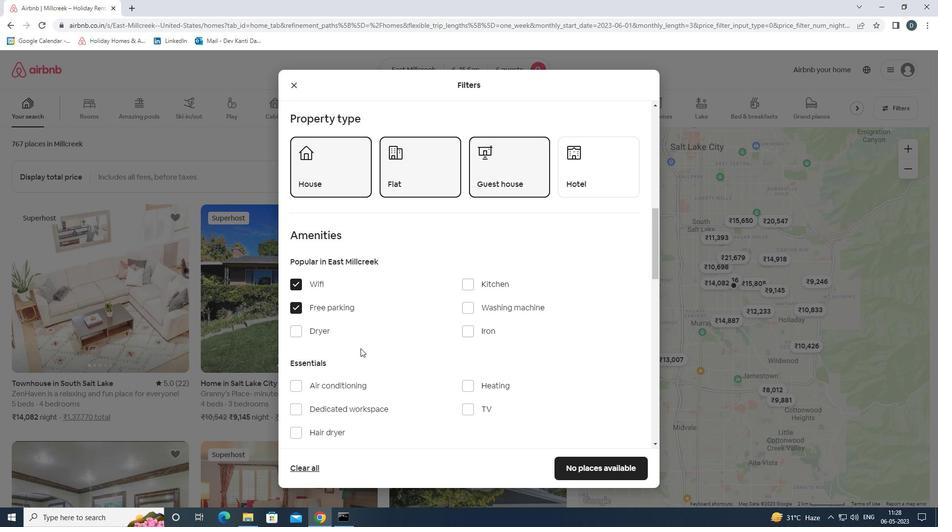 
Action: Mouse moved to (465, 362)
Screenshot: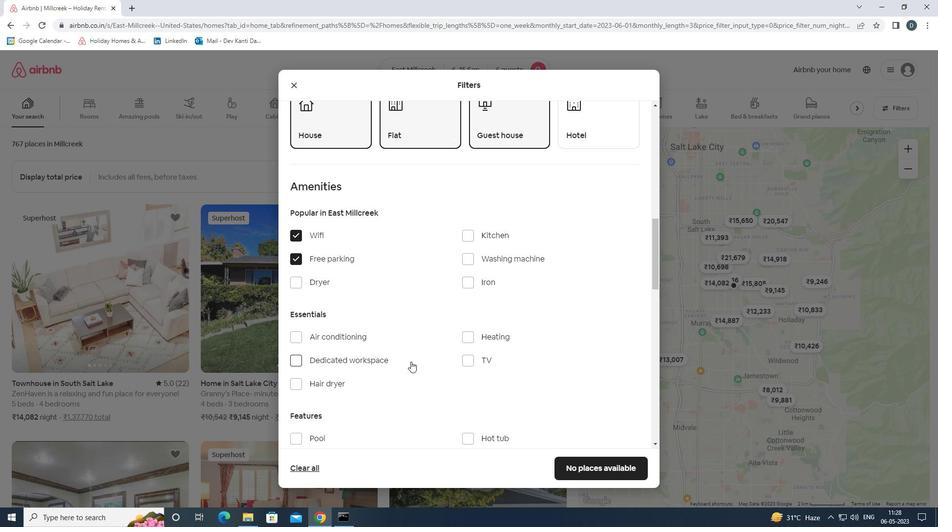 
Action: Mouse pressed left at (465, 362)
Screenshot: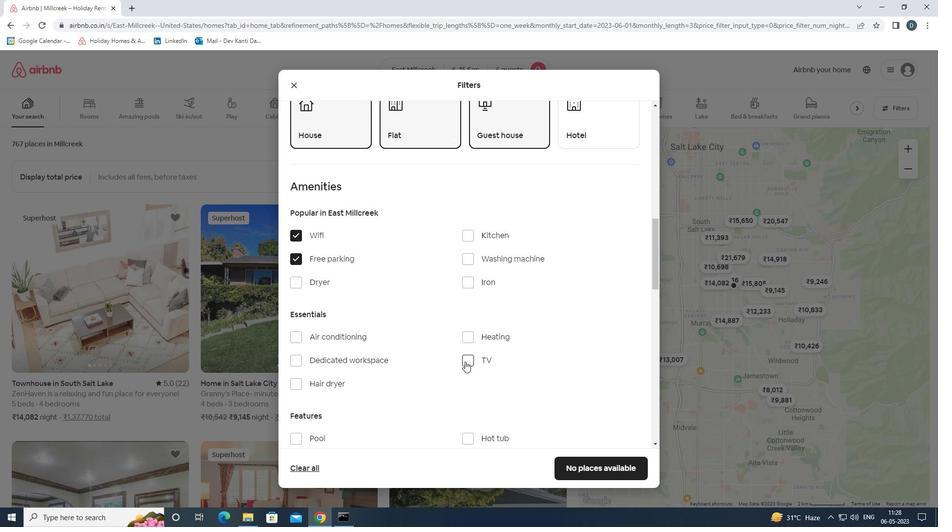 
Action: Mouse scrolled (465, 361) with delta (0, 0)
Screenshot: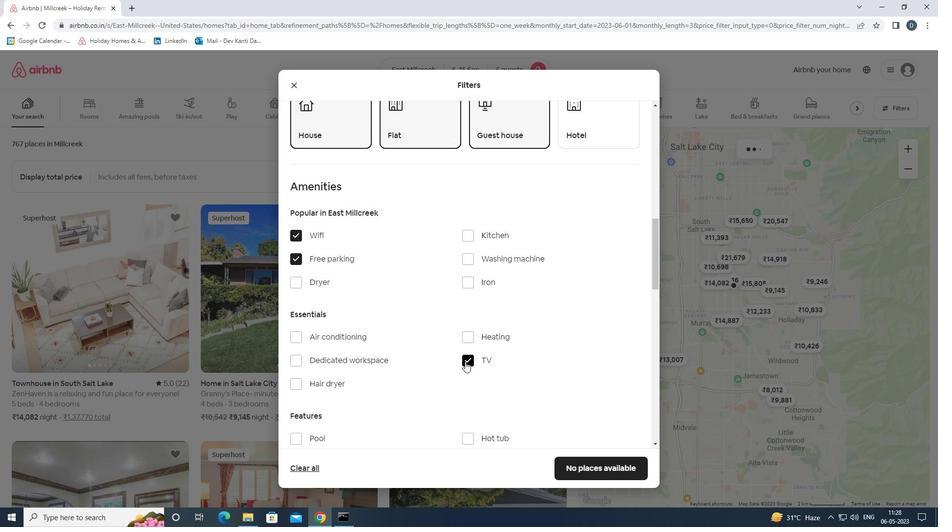 
Action: Mouse scrolled (465, 361) with delta (0, 0)
Screenshot: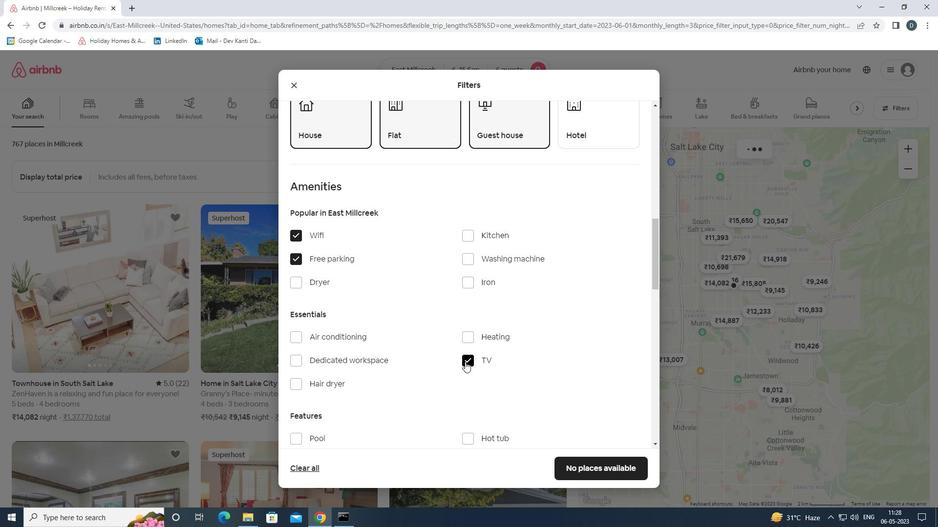 
Action: Mouse scrolled (465, 361) with delta (0, 0)
Screenshot: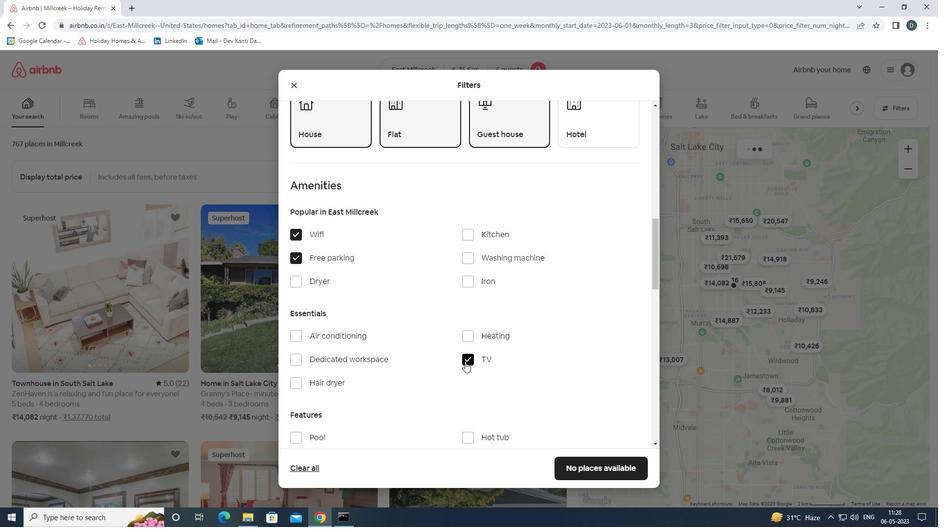 
Action: Mouse moved to (311, 341)
Screenshot: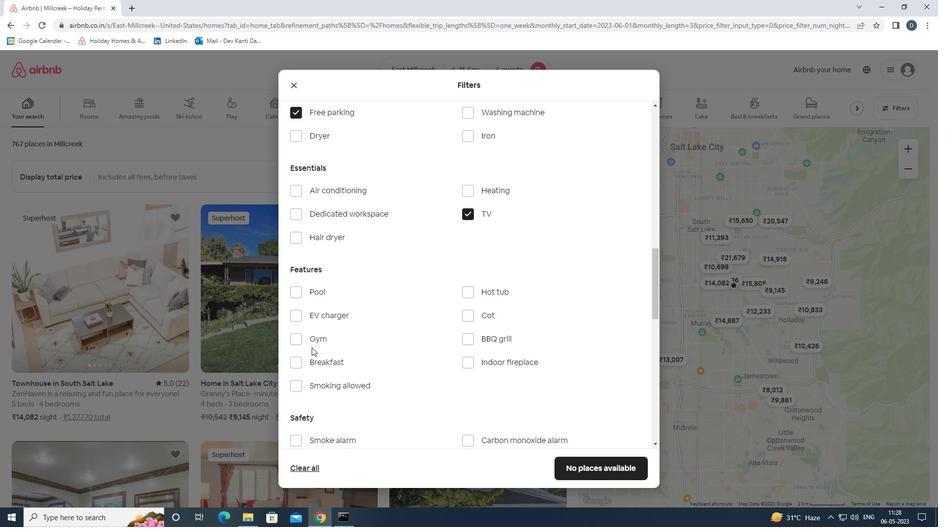 
Action: Mouse pressed left at (311, 341)
Screenshot: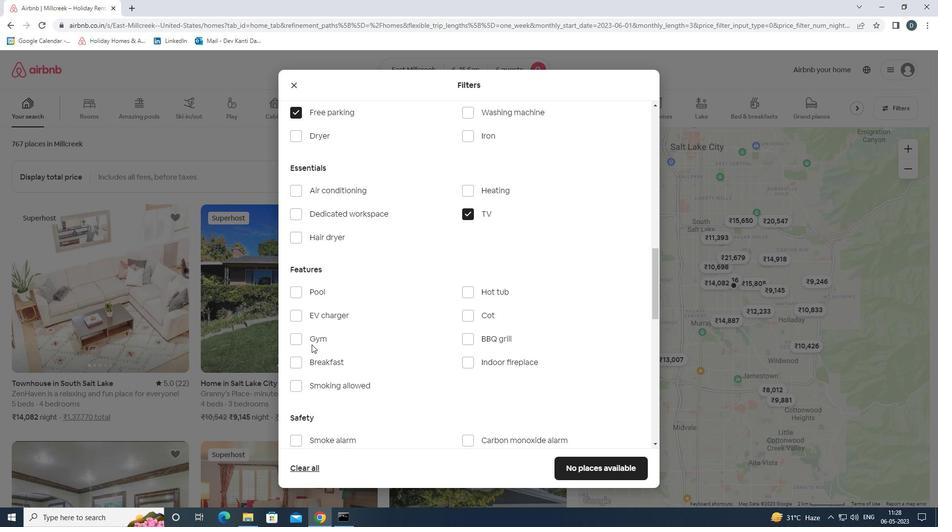 
Action: Mouse moved to (316, 363)
Screenshot: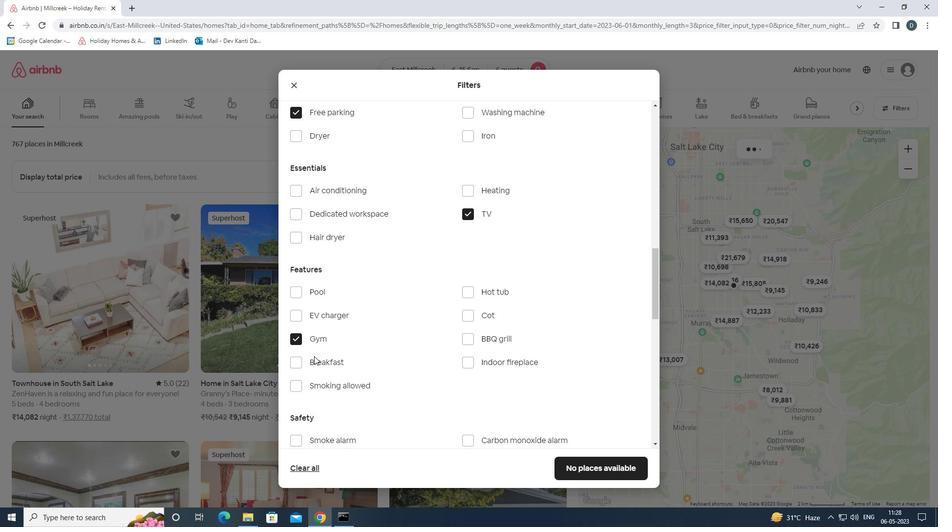 
Action: Mouse pressed left at (316, 363)
Screenshot: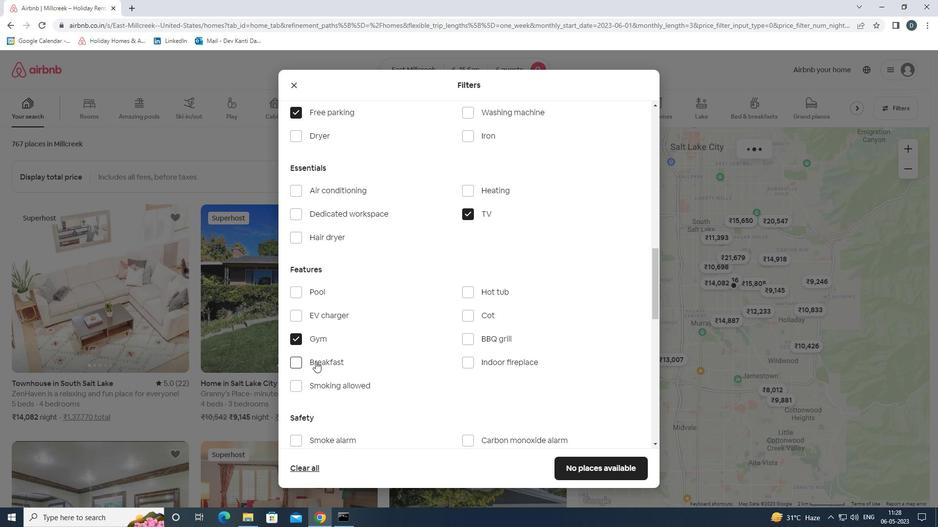 
Action: Mouse moved to (382, 357)
Screenshot: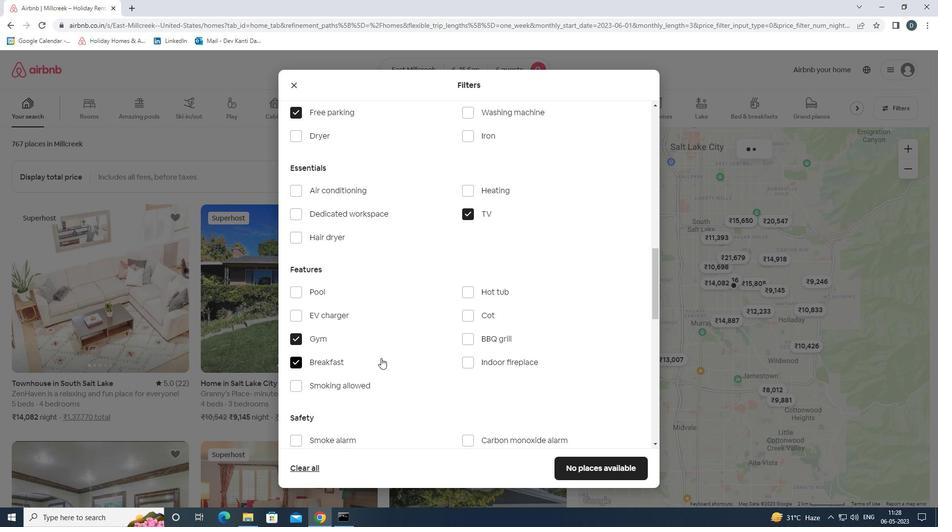 
Action: Mouse scrolled (382, 357) with delta (0, 0)
Screenshot: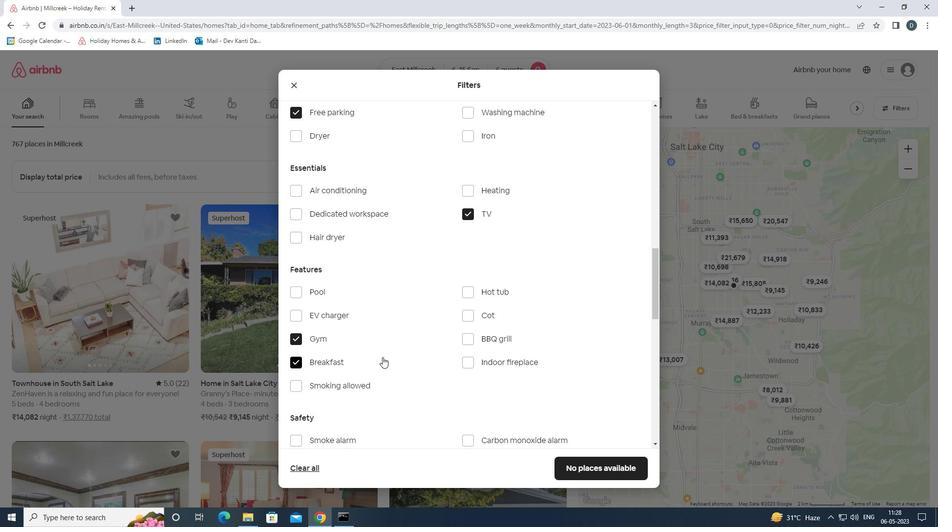 
Action: Mouse moved to (382, 357)
Screenshot: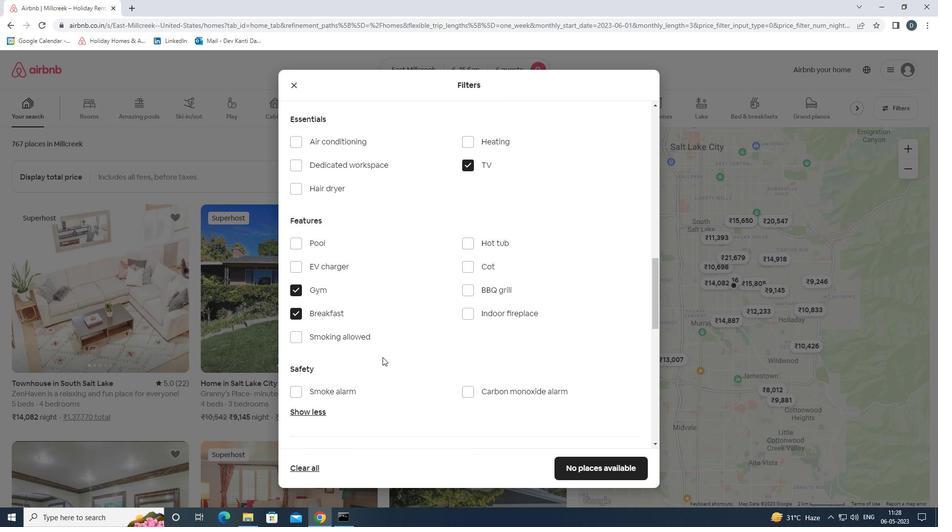 
Action: Mouse scrolled (382, 358) with delta (0, 0)
Screenshot: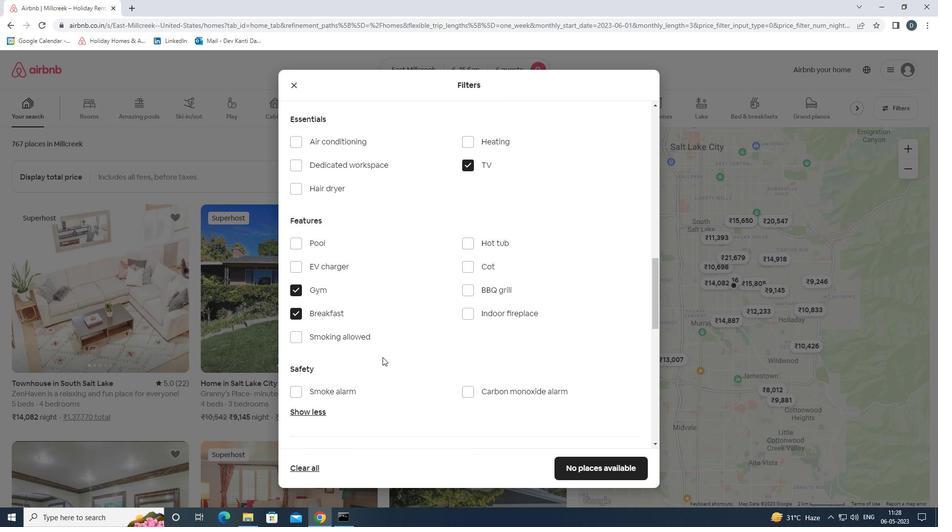 
Action: Mouse scrolled (382, 358) with delta (0, 0)
Screenshot: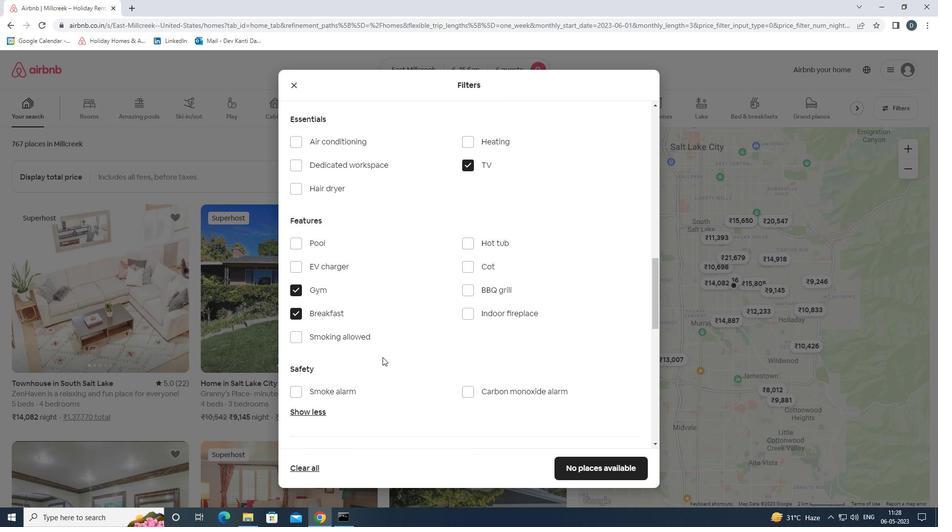 
Action: Mouse scrolled (382, 358) with delta (0, 0)
Screenshot: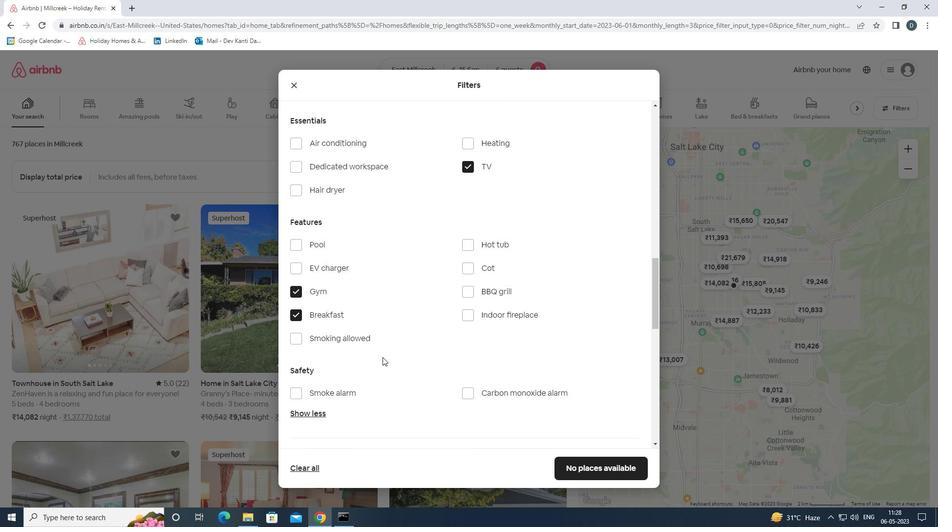 
Action: Mouse scrolled (382, 357) with delta (0, 0)
Screenshot: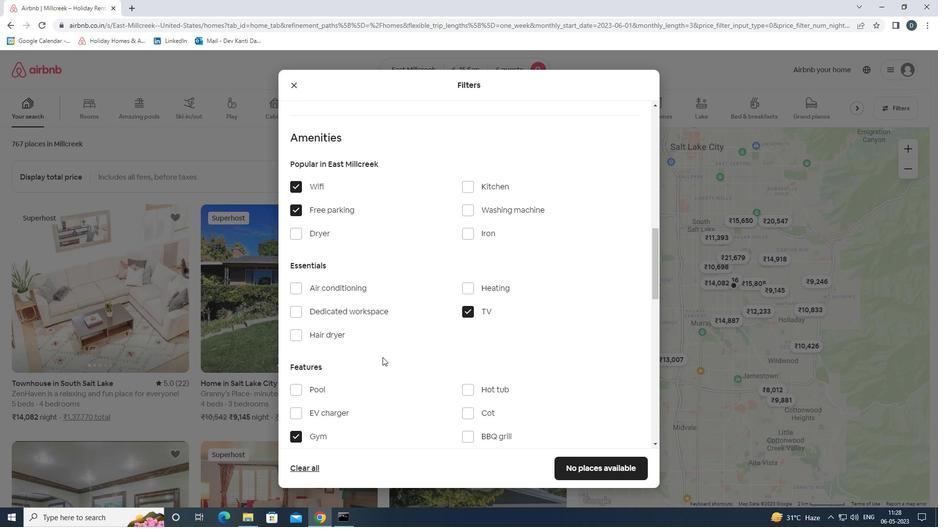 
Action: Mouse scrolled (382, 357) with delta (0, 0)
Screenshot: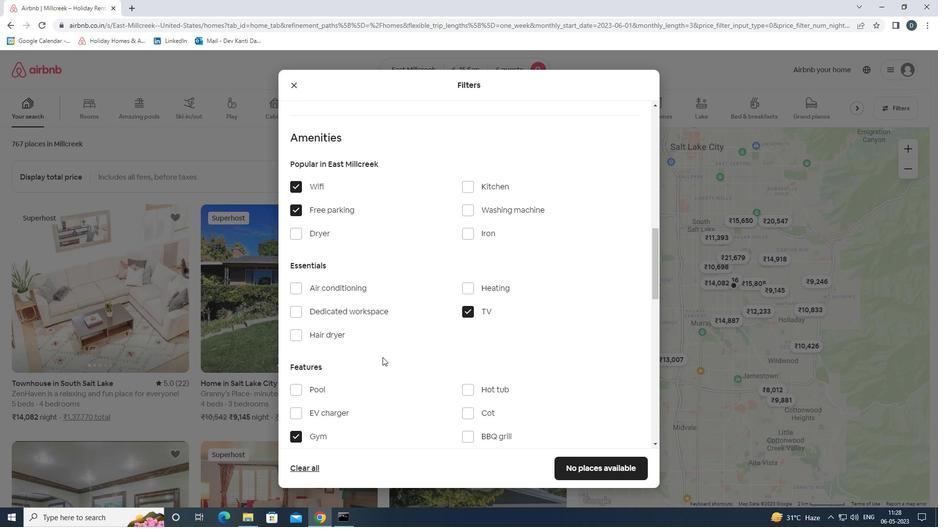 
Action: Mouse scrolled (382, 357) with delta (0, 0)
Screenshot: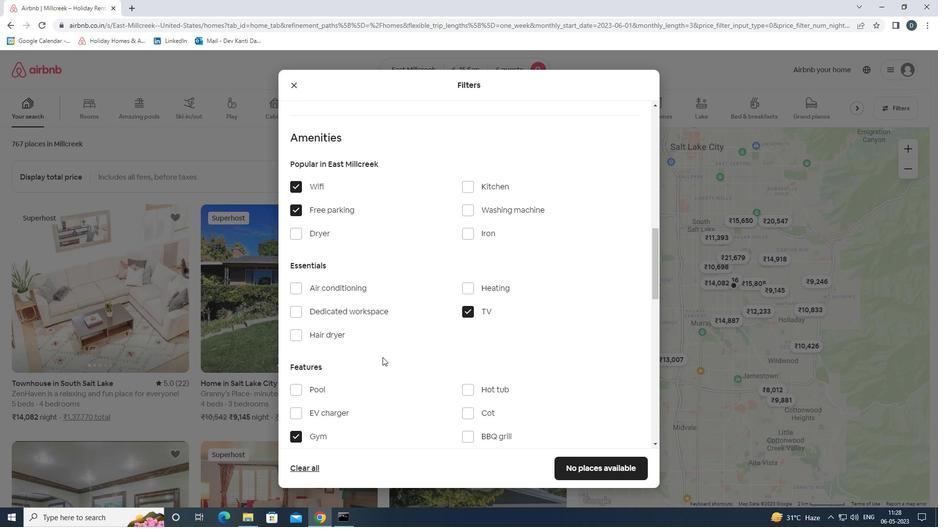 
Action: Mouse scrolled (382, 357) with delta (0, 0)
Screenshot: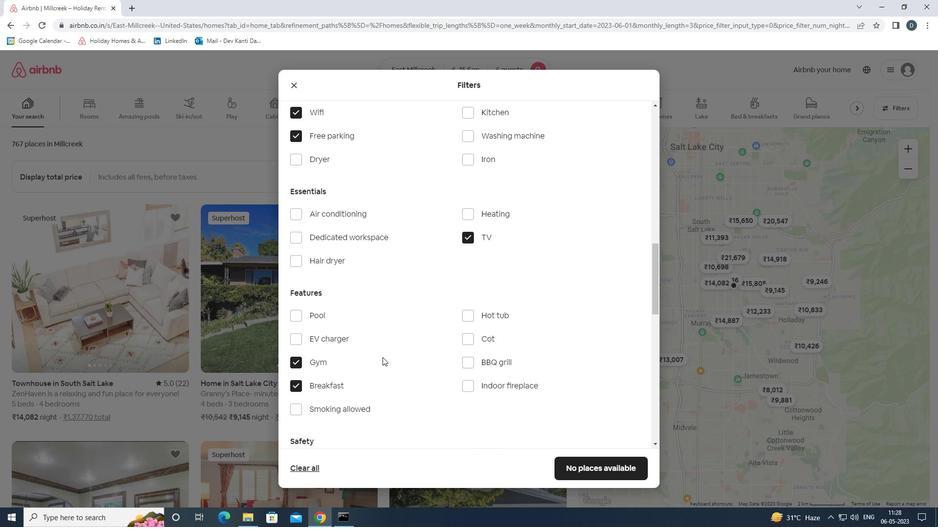 
Action: Mouse scrolled (382, 357) with delta (0, 0)
Screenshot: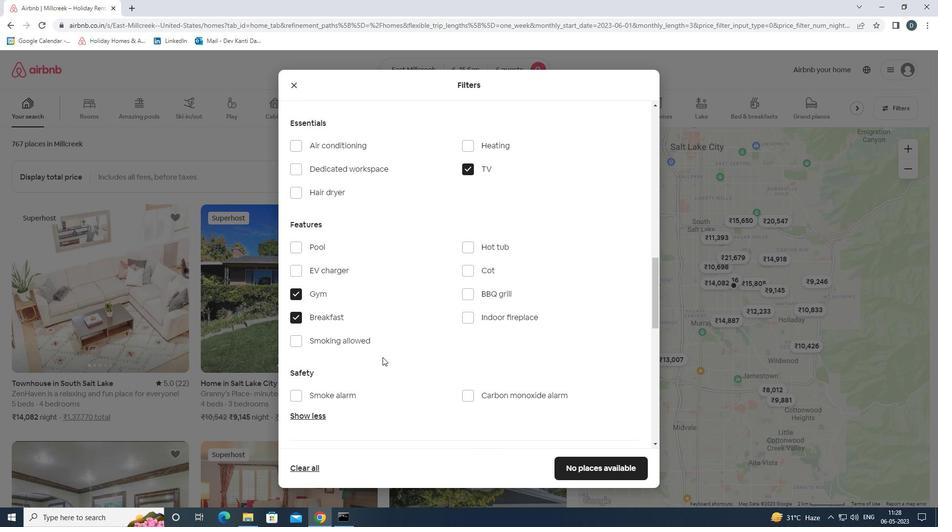 
Action: Mouse scrolled (382, 357) with delta (0, 0)
Screenshot: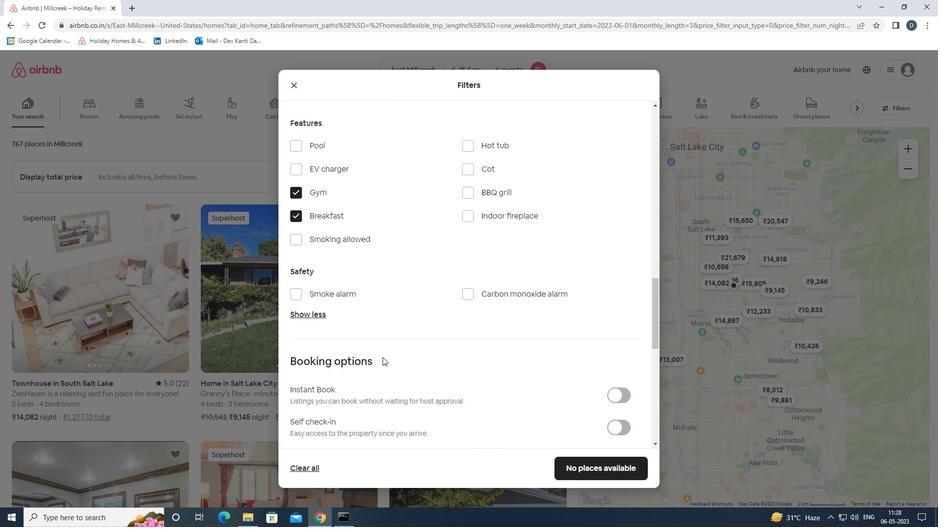 
Action: Mouse scrolled (382, 357) with delta (0, 0)
Screenshot: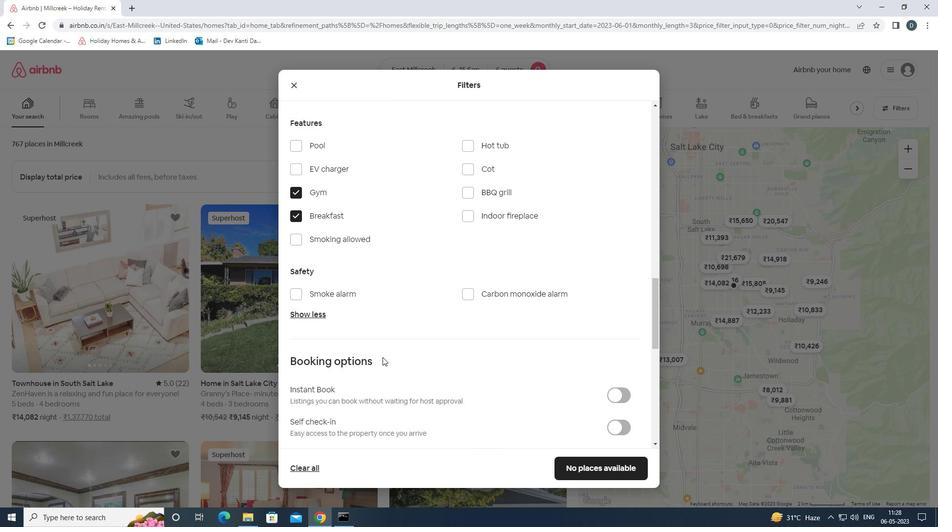 
Action: Mouse scrolled (382, 357) with delta (0, 0)
Screenshot: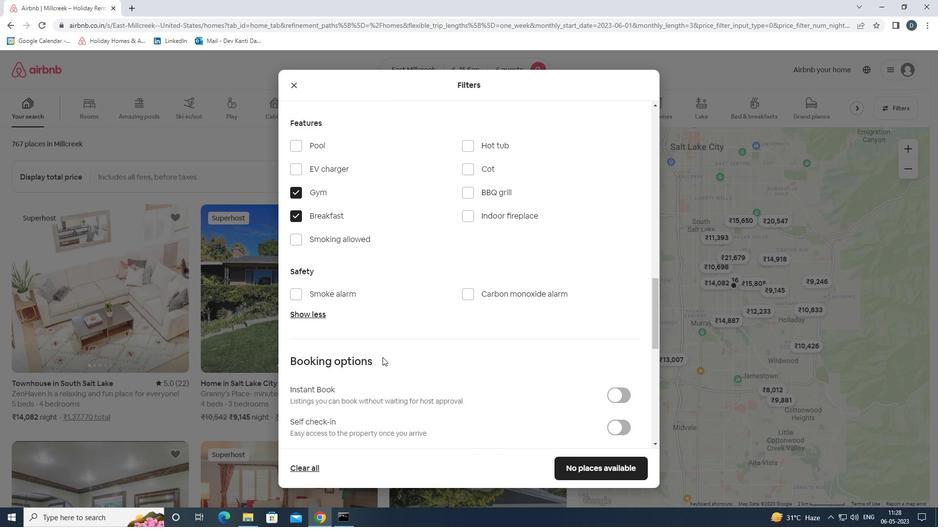 
Action: Mouse scrolled (382, 357) with delta (0, 0)
Screenshot: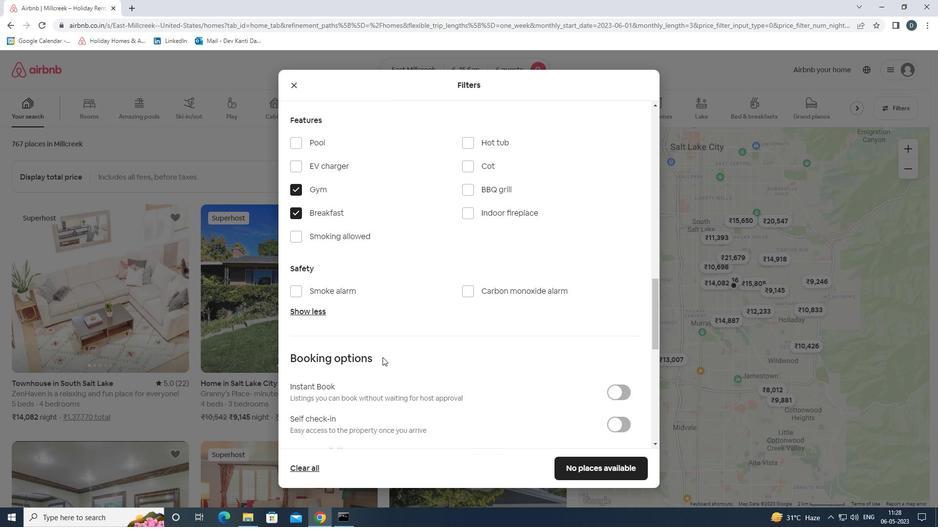 
Action: Mouse moved to (625, 226)
Screenshot: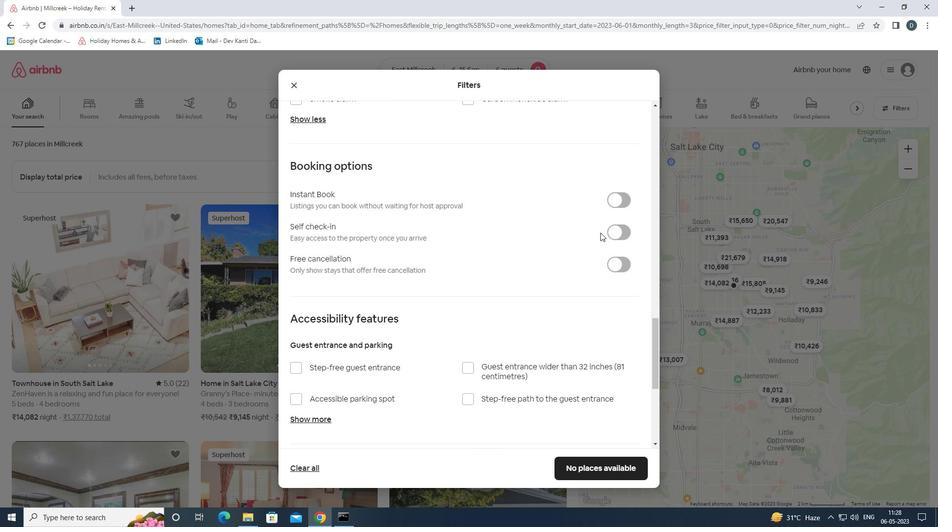 
Action: Mouse pressed left at (625, 226)
Screenshot: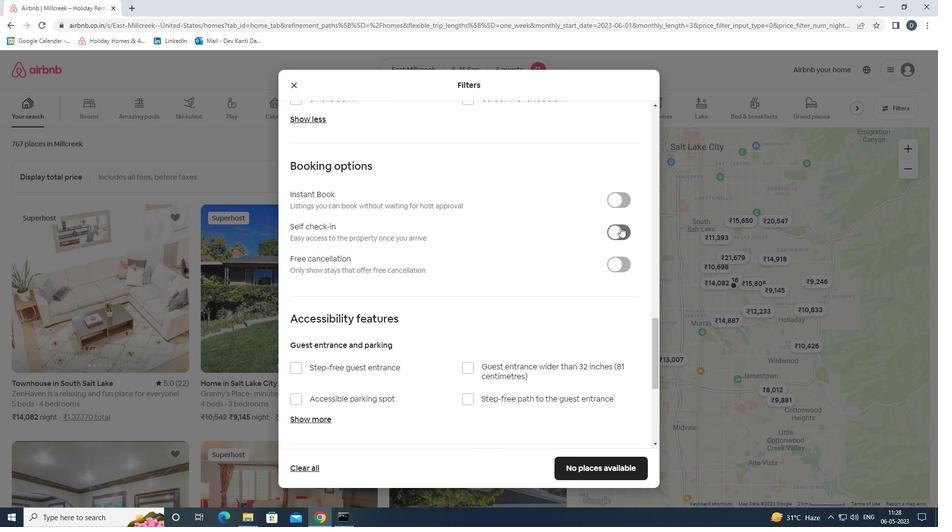 
Action: Mouse moved to (591, 236)
Screenshot: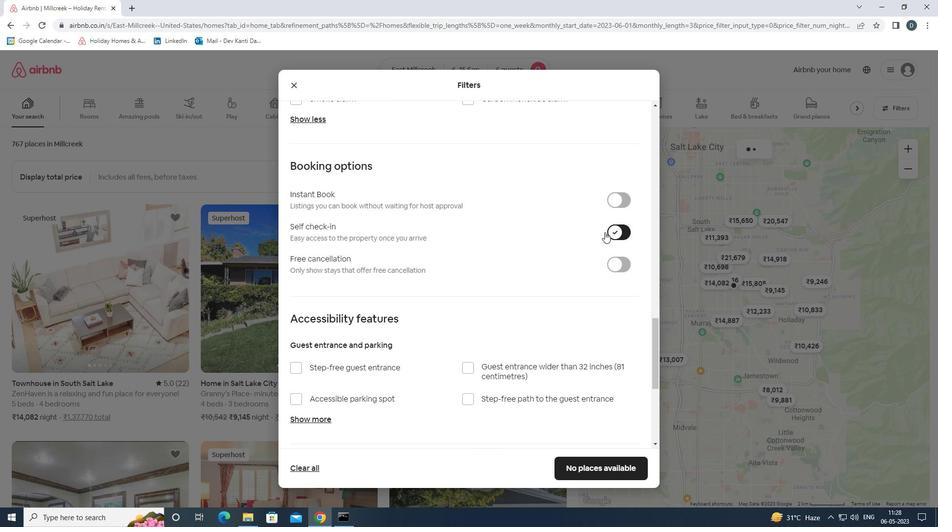 
Action: Mouse scrolled (591, 236) with delta (0, 0)
Screenshot: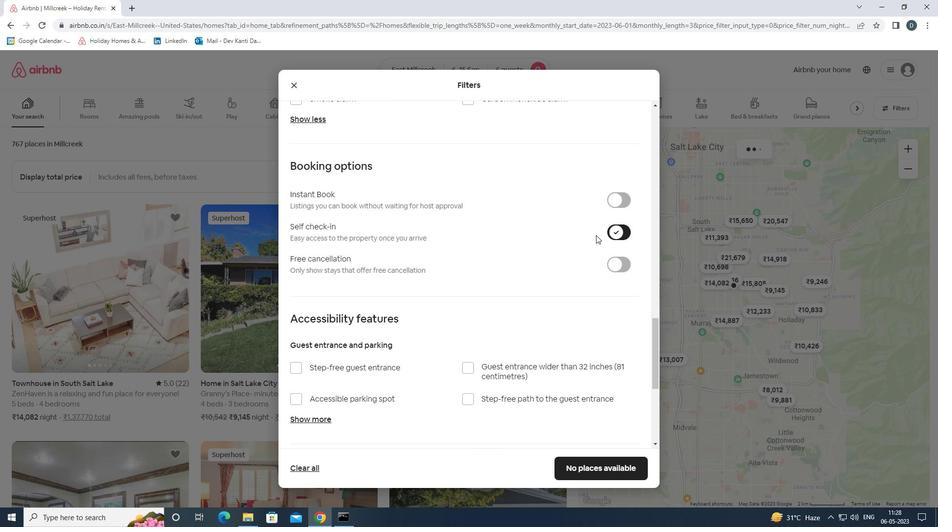 
Action: Mouse scrolled (591, 236) with delta (0, 0)
Screenshot: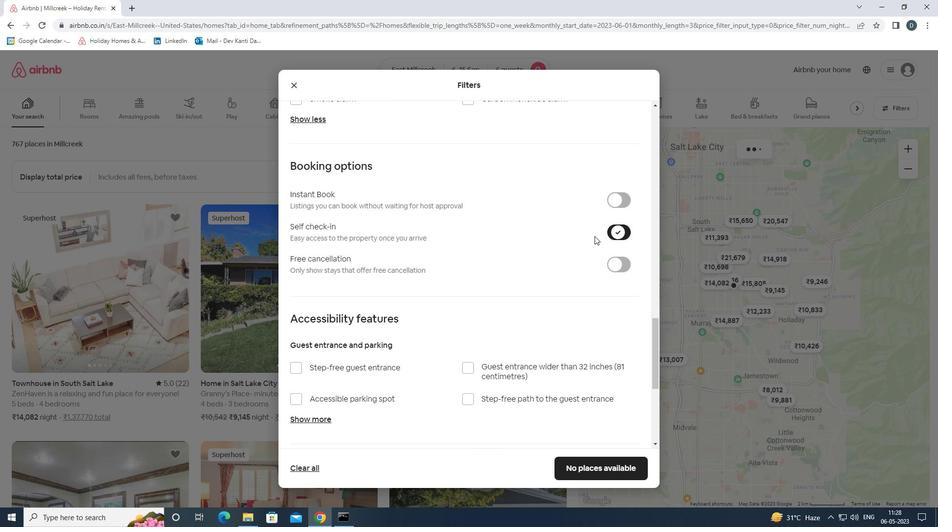 
Action: Mouse moved to (591, 237)
Screenshot: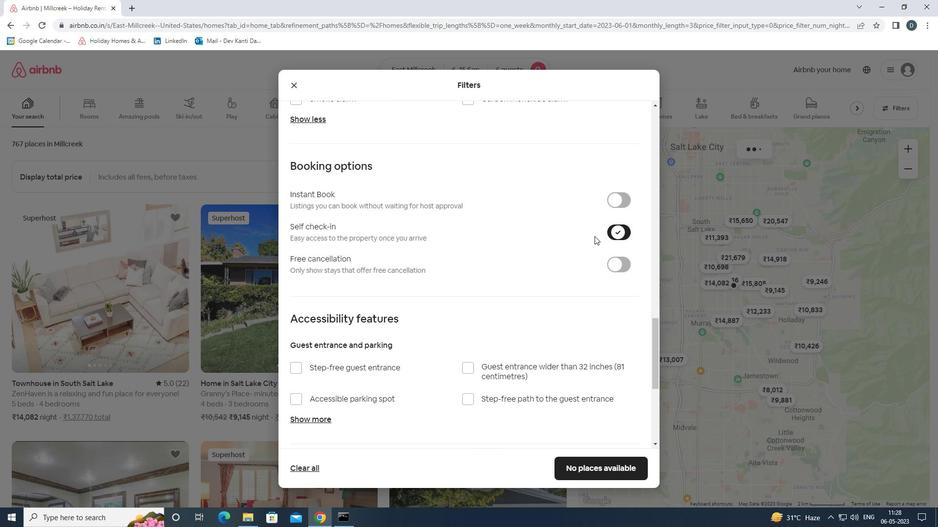 
Action: Mouse scrolled (591, 236) with delta (0, 0)
Screenshot: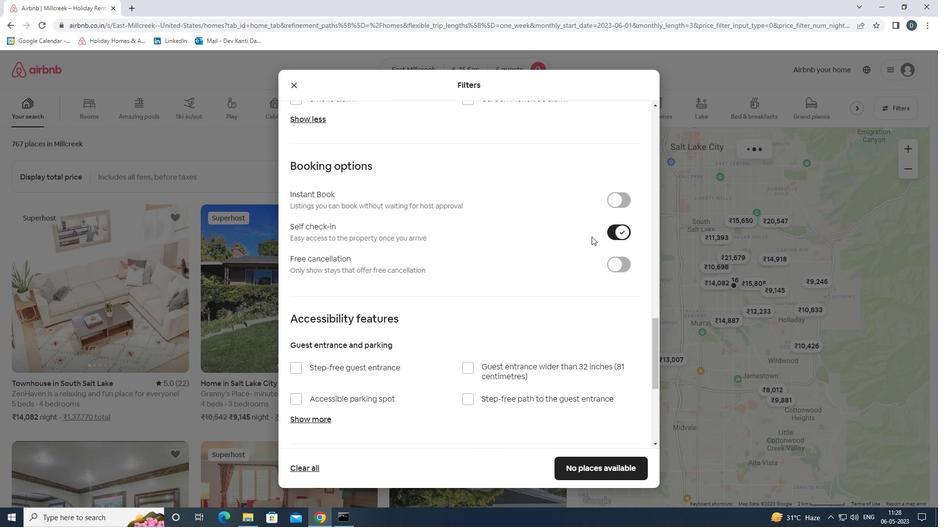 
Action: Mouse moved to (590, 237)
Screenshot: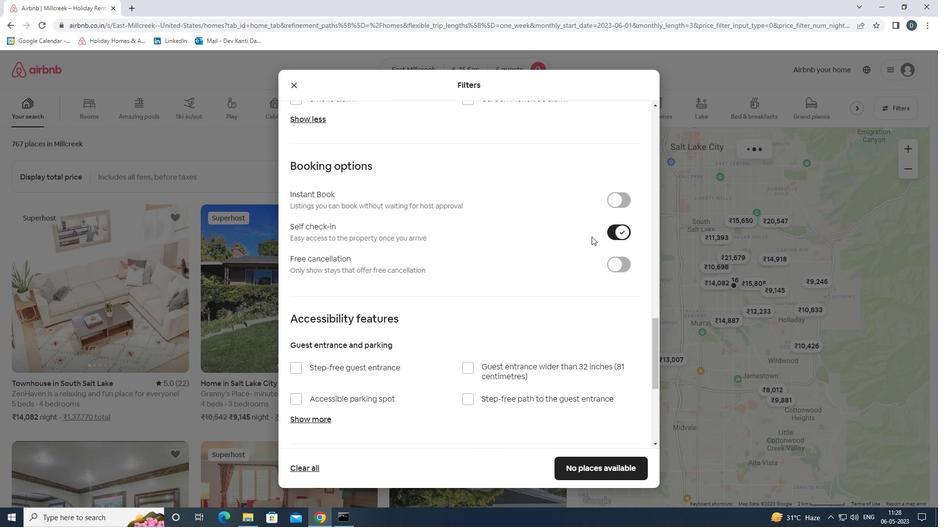 
Action: Mouse scrolled (590, 236) with delta (0, 0)
Screenshot: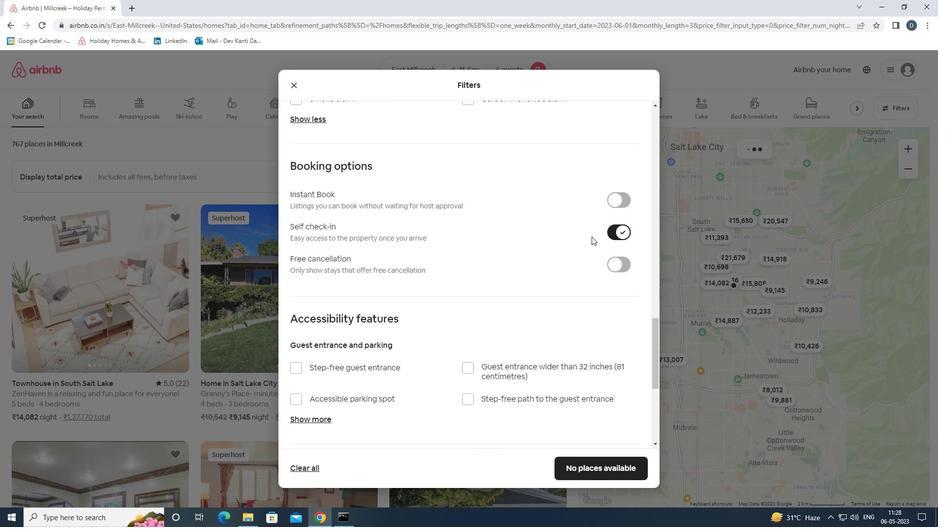 
Action: Mouse moved to (589, 237)
Screenshot: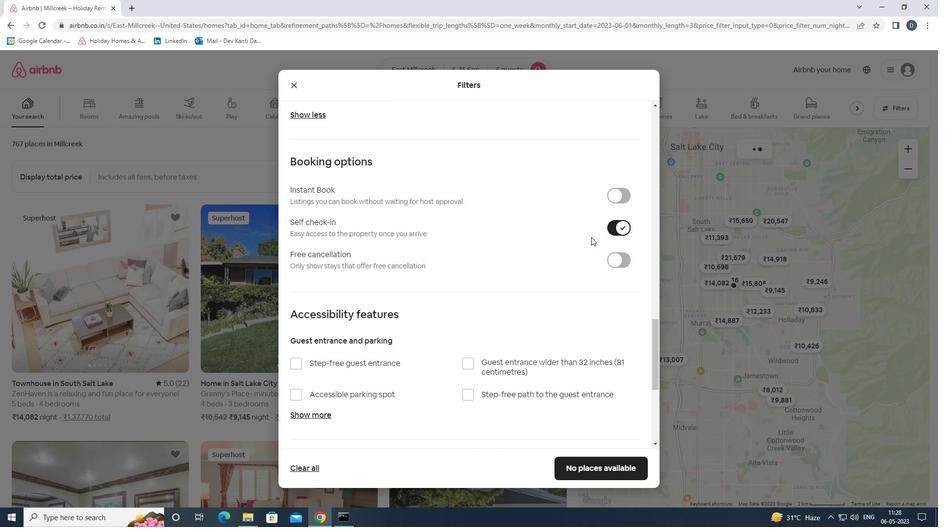 
Action: Mouse scrolled (589, 237) with delta (0, 0)
Screenshot: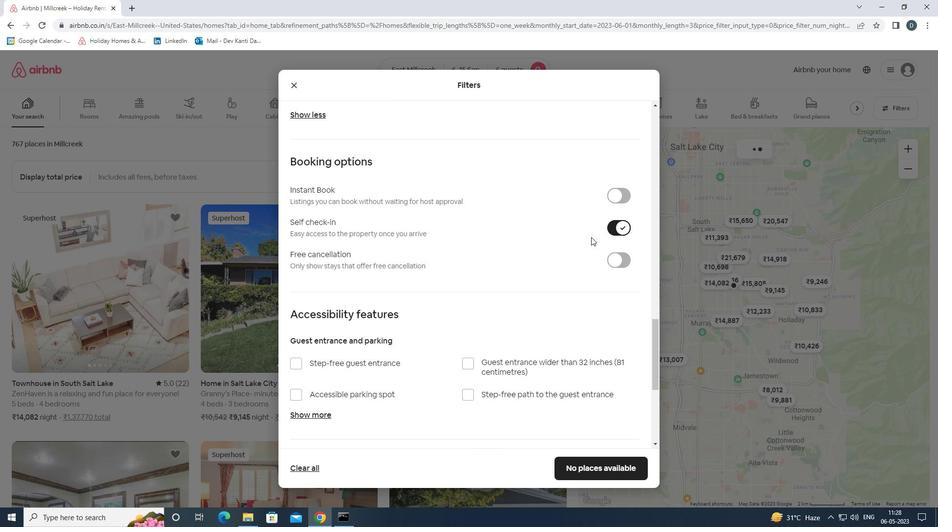 
Action: Mouse scrolled (589, 237) with delta (0, 0)
Screenshot: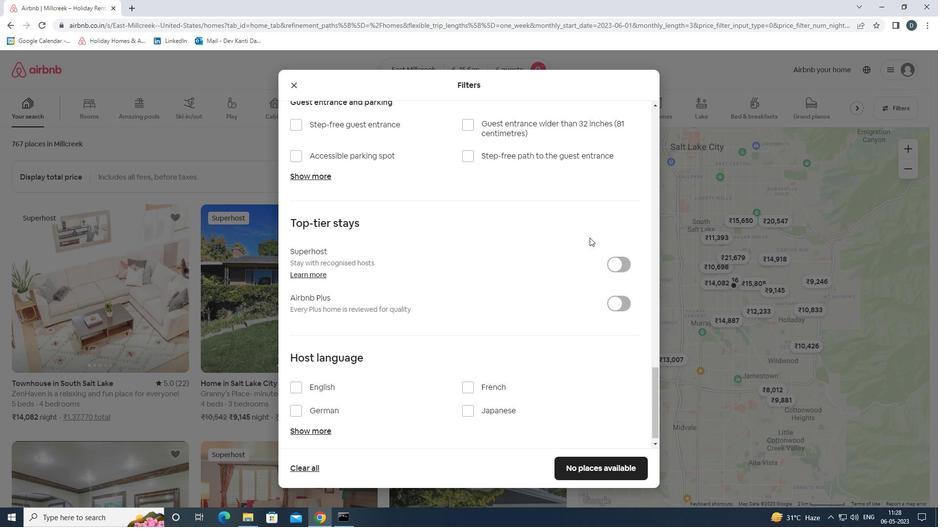 
Action: Mouse moved to (589, 239)
Screenshot: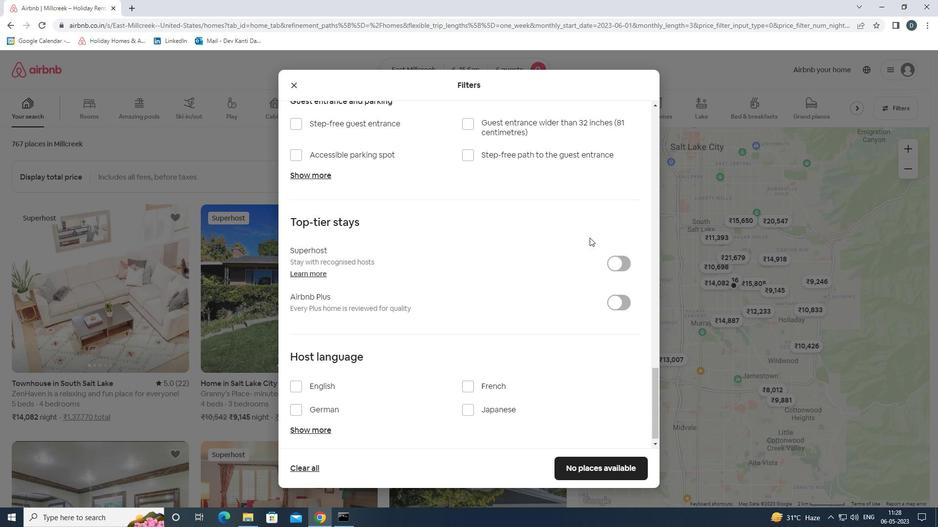 
Action: Mouse scrolled (589, 239) with delta (0, 0)
Screenshot: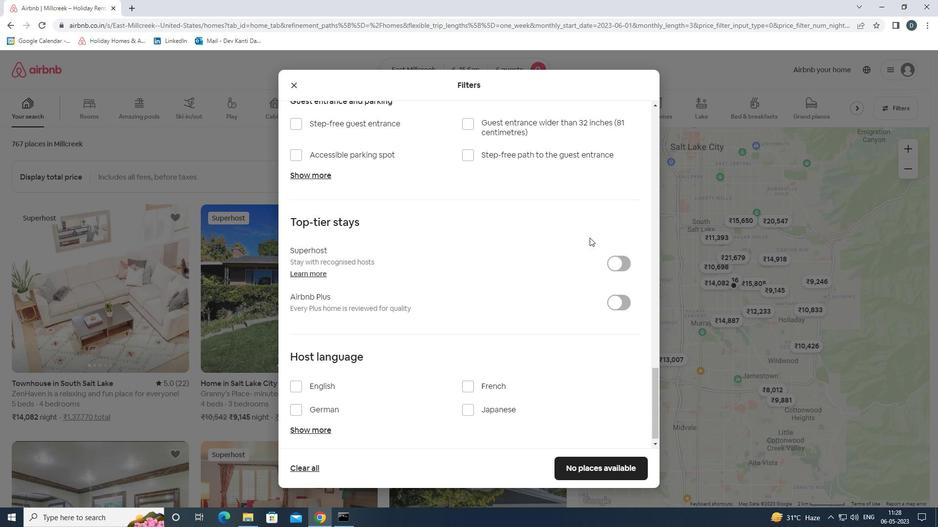 
Action: Mouse moved to (589, 241)
Screenshot: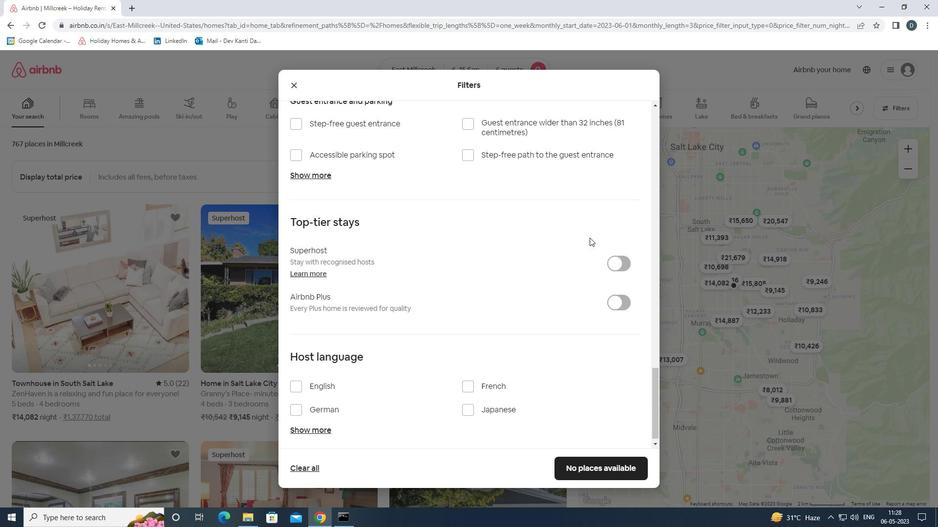 
Action: Mouse scrolled (589, 241) with delta (0, 0)
Screenshot: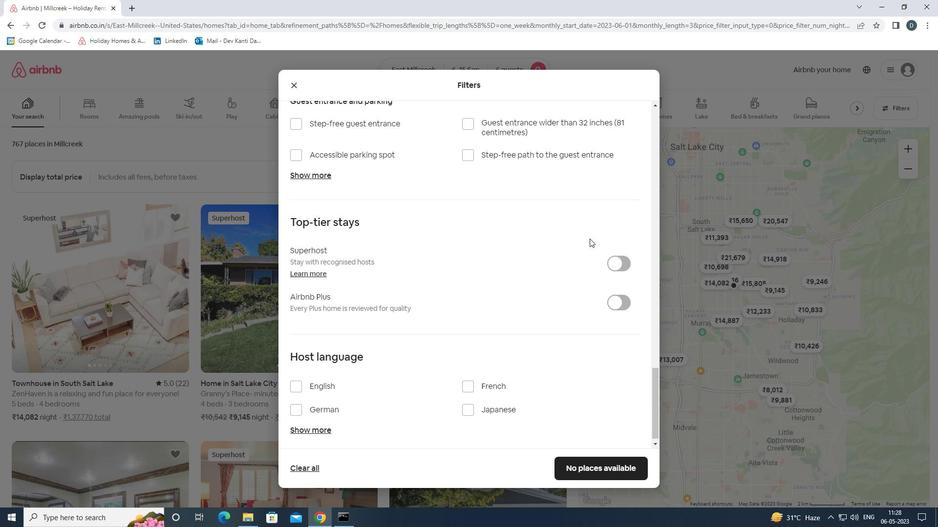 
Action: Mouse moved to (589, 242)
Screenshot: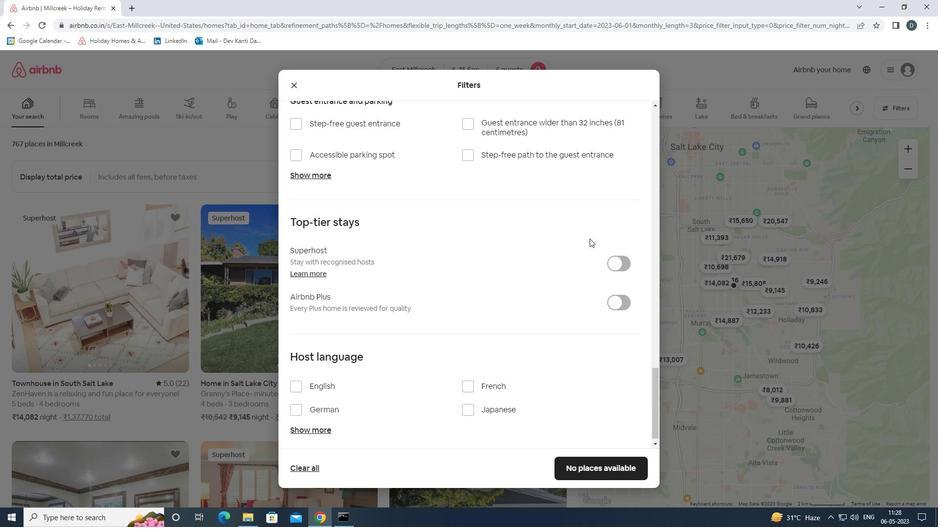 
Action: Mouse scrolled (589, 241) with delta (0, 0)
Screenshot: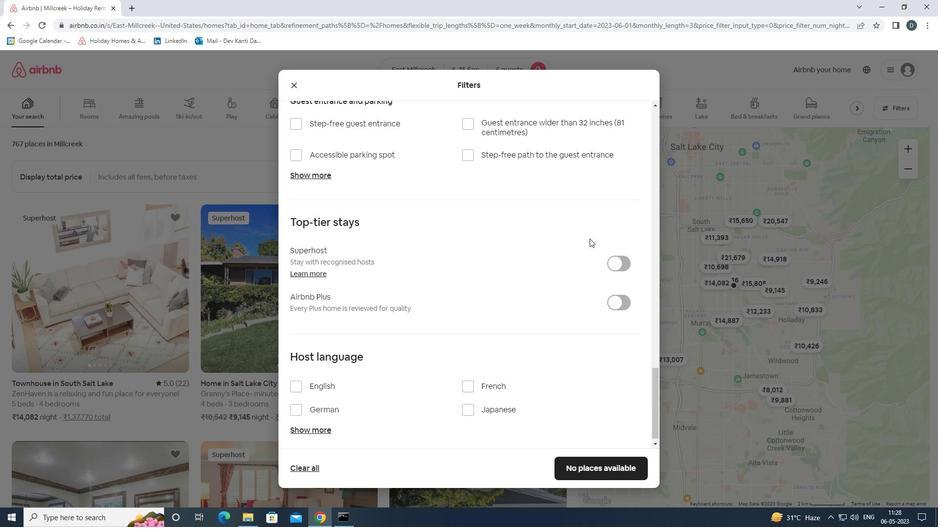
Action: Mouse moved to (317, 376)
Screenshot: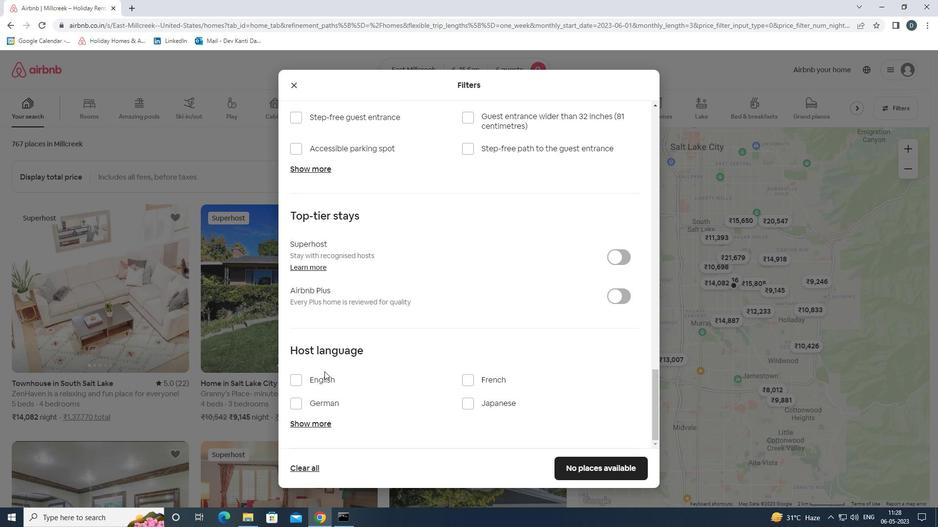 
Action: Mouse pressed left at (317, 376)
Screenshot: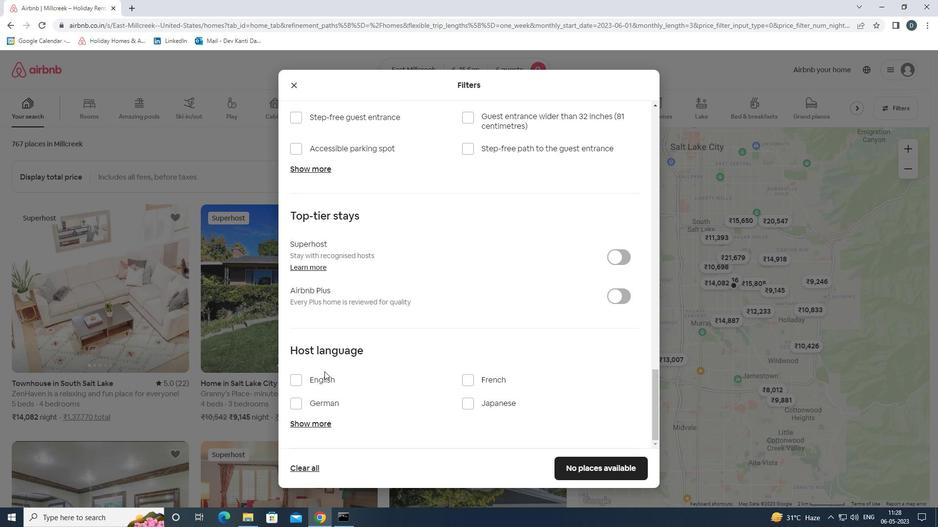 
Action: Mouse moved to (306, 381)
Screenshot: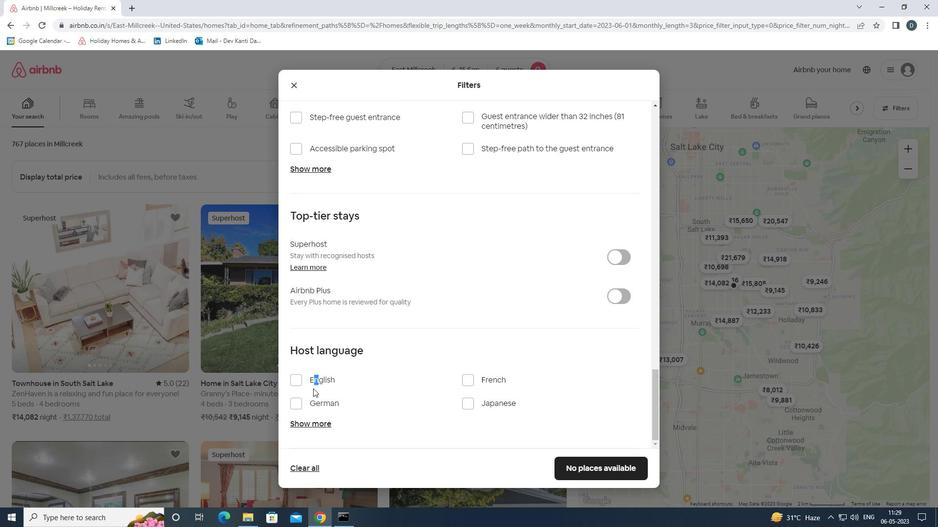 
Action: Mouse pressed left at (306, 381)
Screenshot: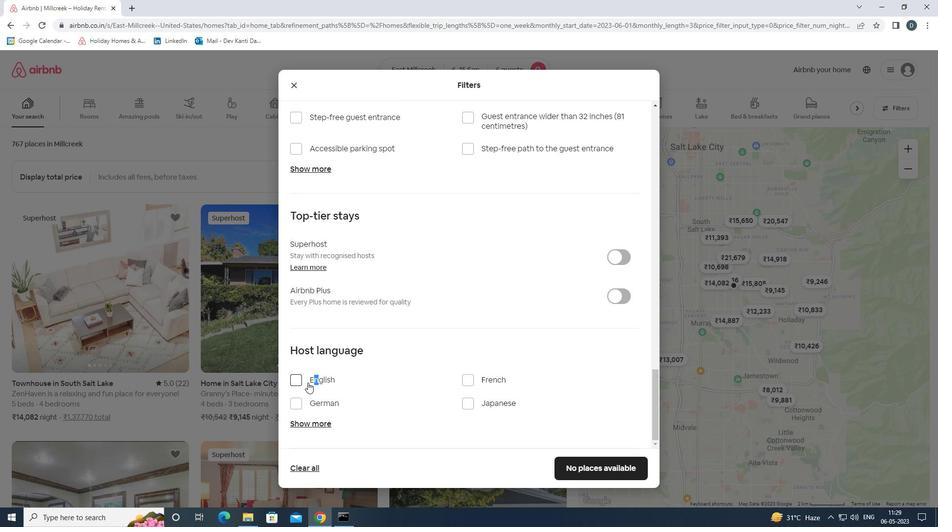 
Action: Mouse moved to (600, 466)
Screenshot: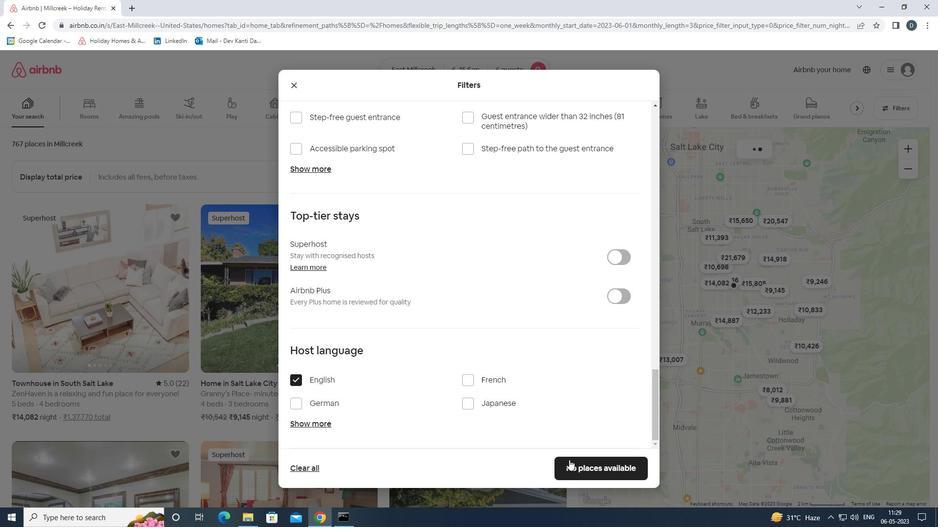 
Action: Mouse pressed left at (600, 466)
Screenshot: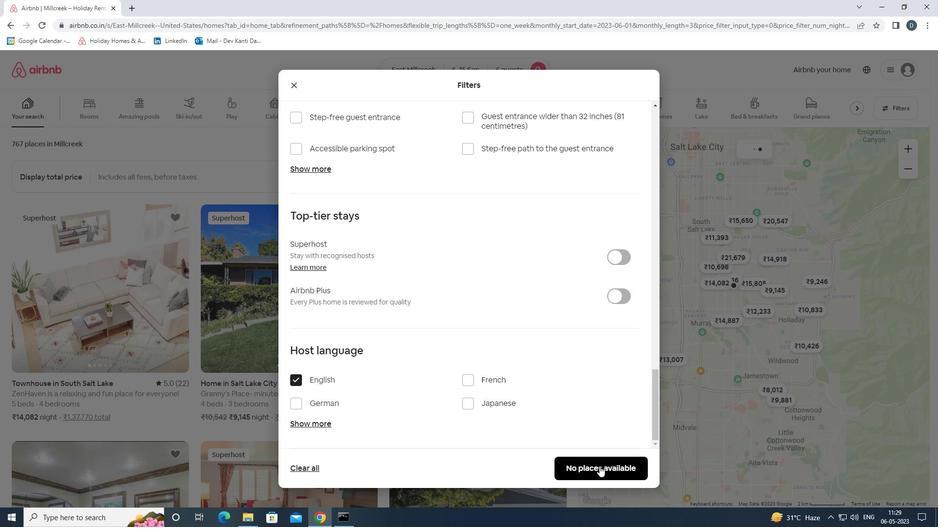 
Action: Mouse moved to (550, 358)
Screenshot: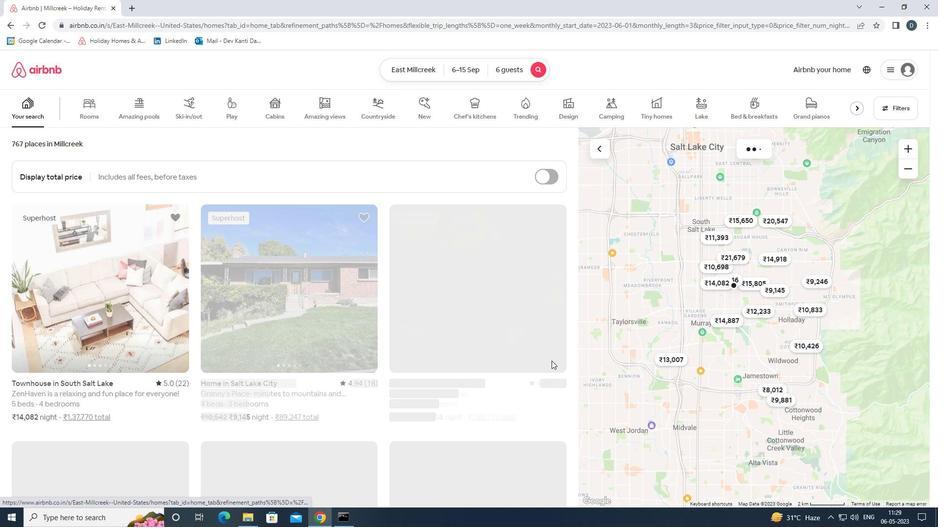 
